 Task: Search one way flight ticket for 4 adults, 1 infant in seat and 1 infant on lap in premium economy from Evansville: Evansville Regional Airport to Indianapolis: Indianapolis International Airport on 8-5-2023. Choice of flights is United. Number of bags: 5 checked bags. Price is upto 20000. Outbound departure time preference is 14:00.
Action: Mouse moved to (329, 301)
Screenshot: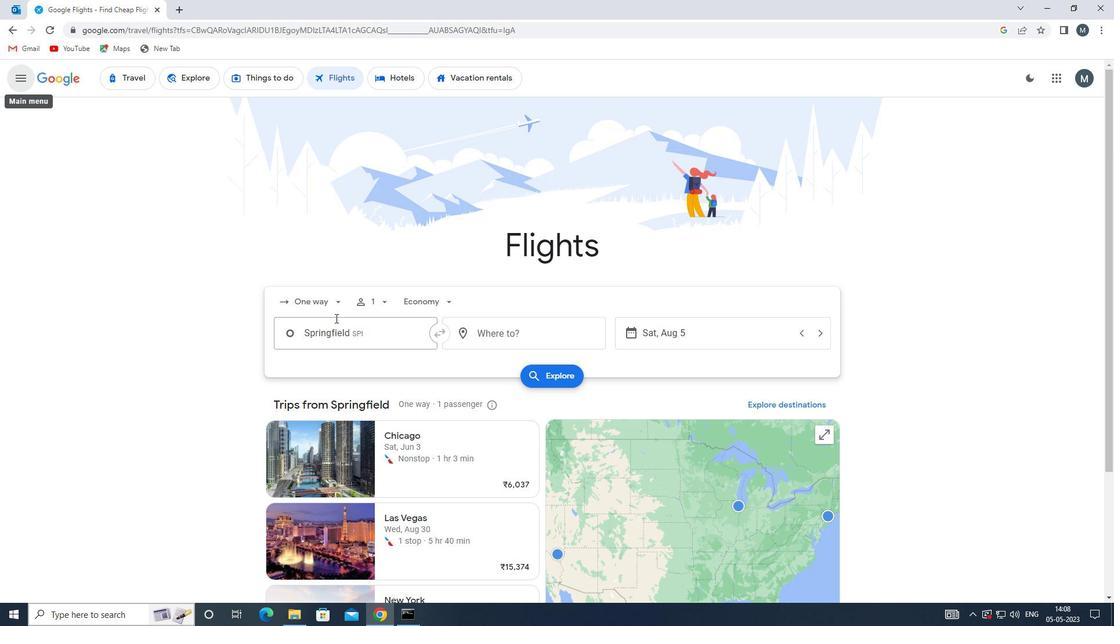 
Action: Mouse pressed left at (329, 301)
Screenshot: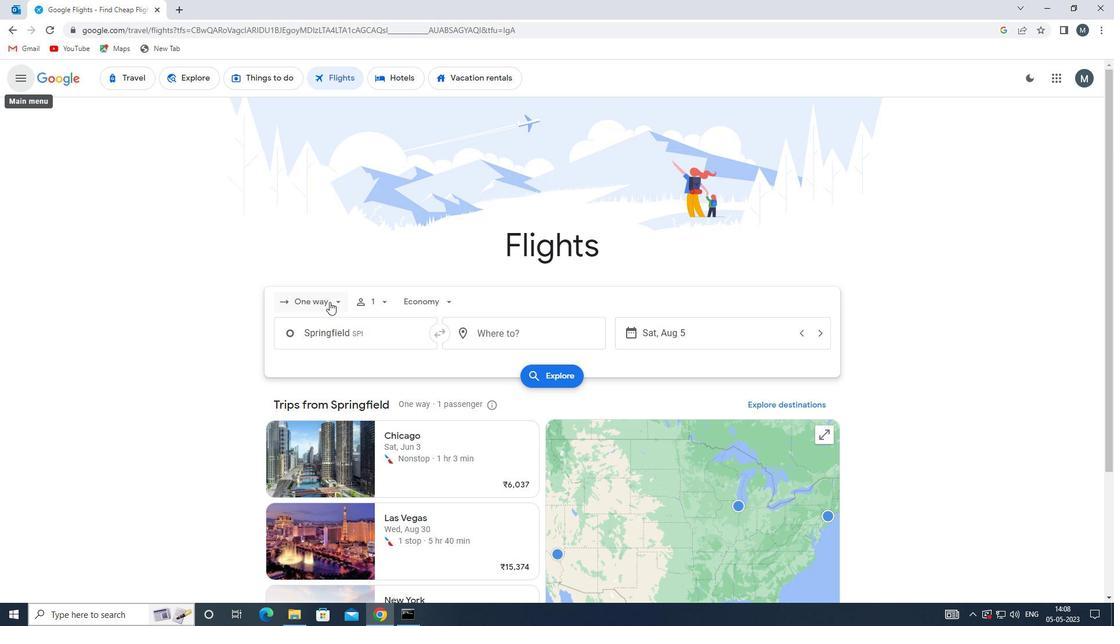 
Action: Mouse moved to (336, 360)
Screenshot: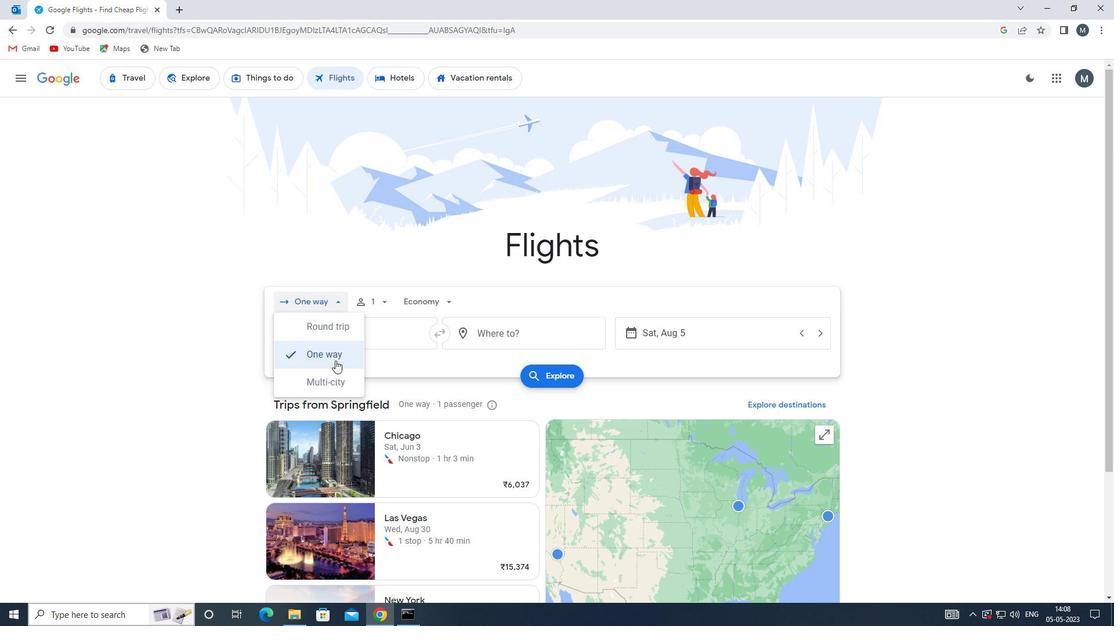 
Action: Mouse pressed left at (336, 360)
Screenshot: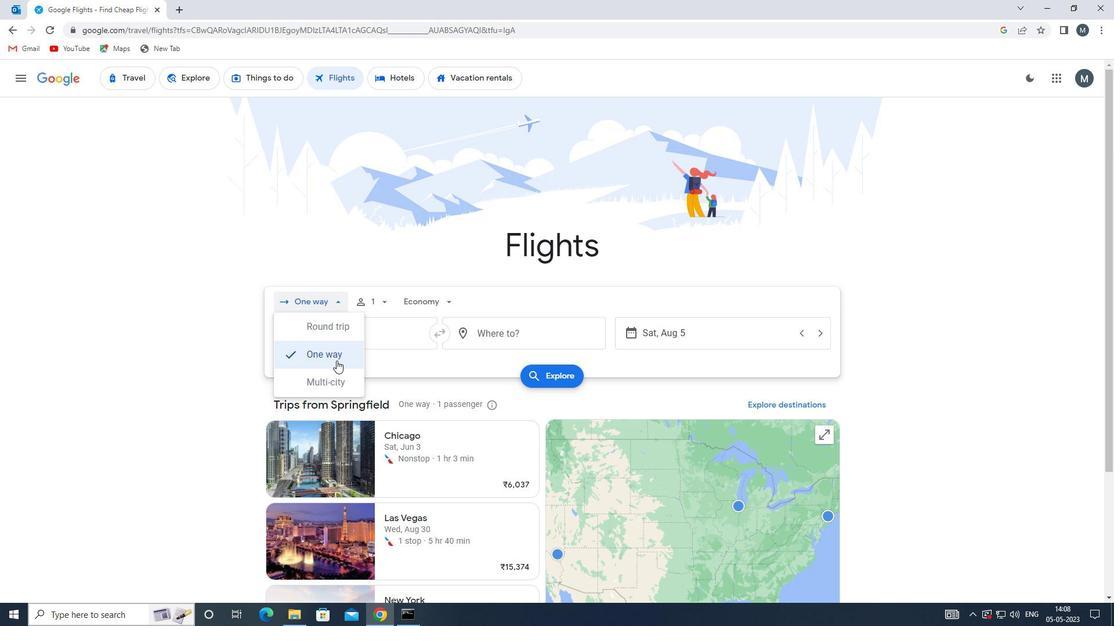 
Action: Mouse moved to (378, 302)
Screenshot: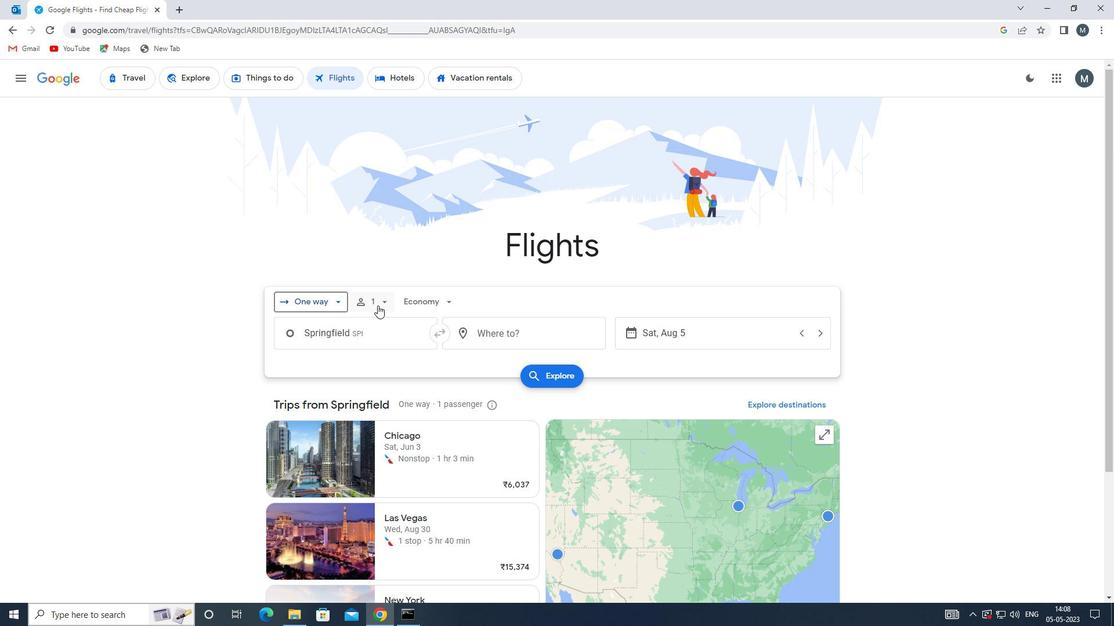 
Action: Mouse pressed left at (378, 302)
Screenshot: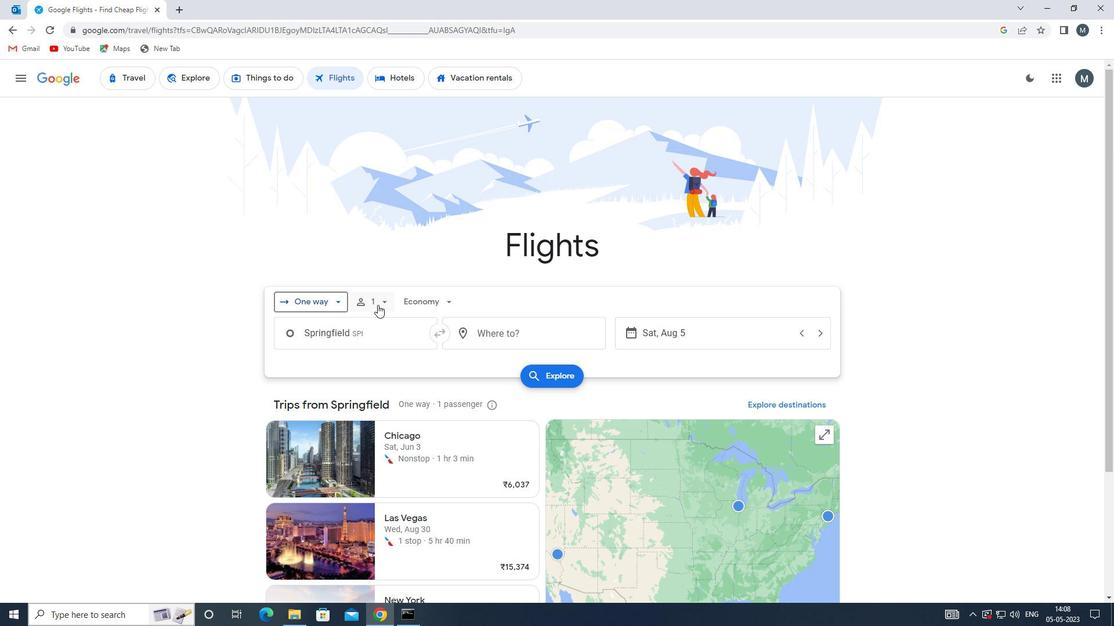 
Action: Mouse moved to (470, 330)
Screenshot: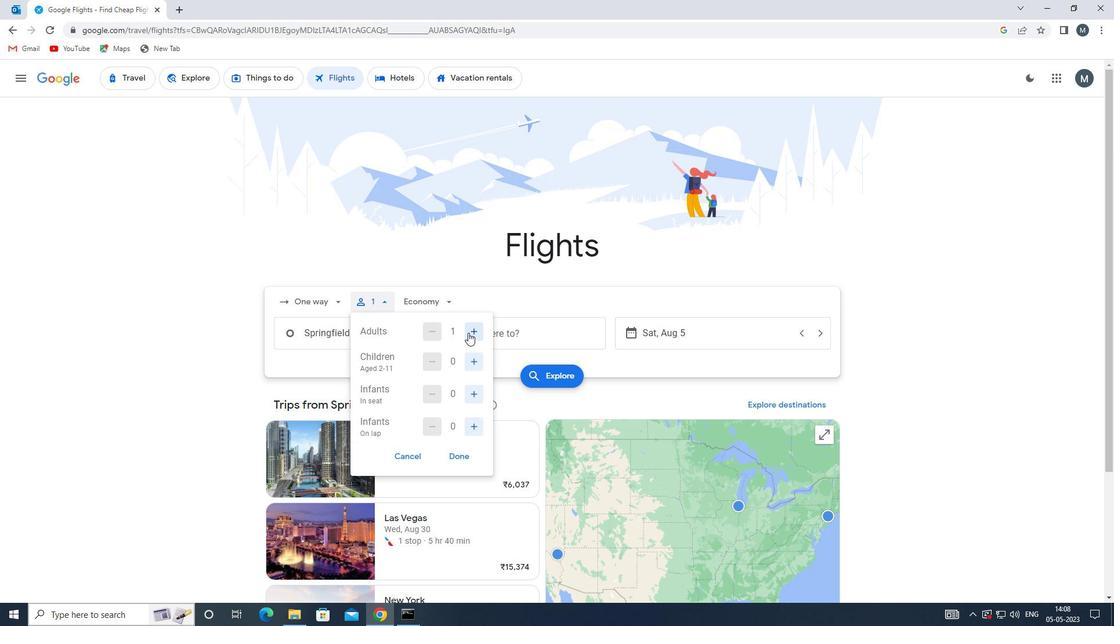 
Action: Mouse pressed left at (470, 330)
Screenshot: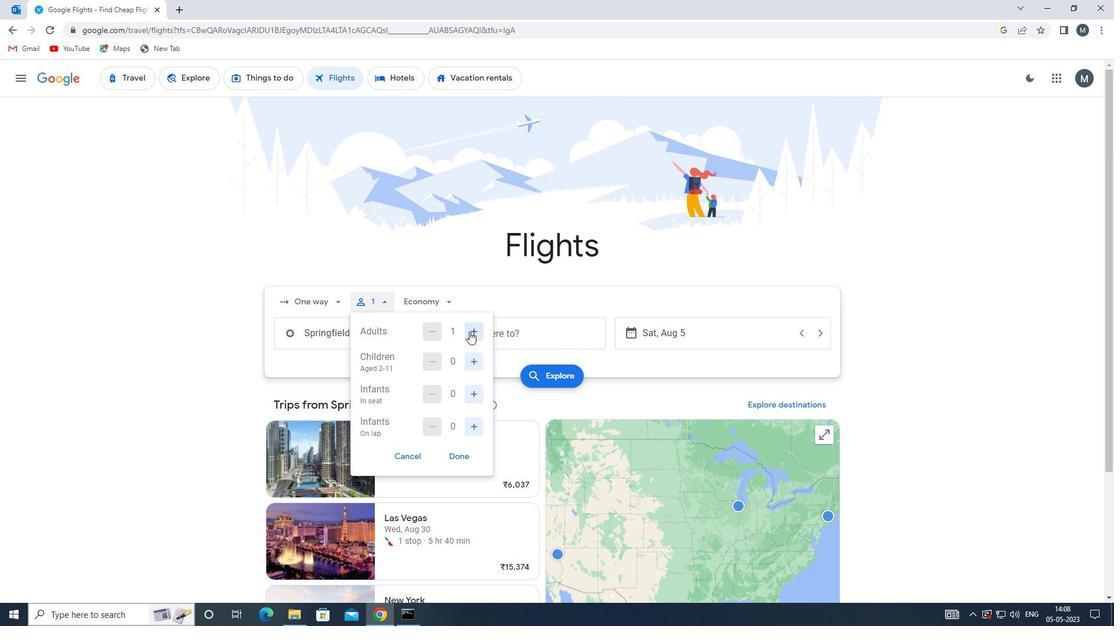 
Action: Mouse pressed left at (470, 330)
Screenshot: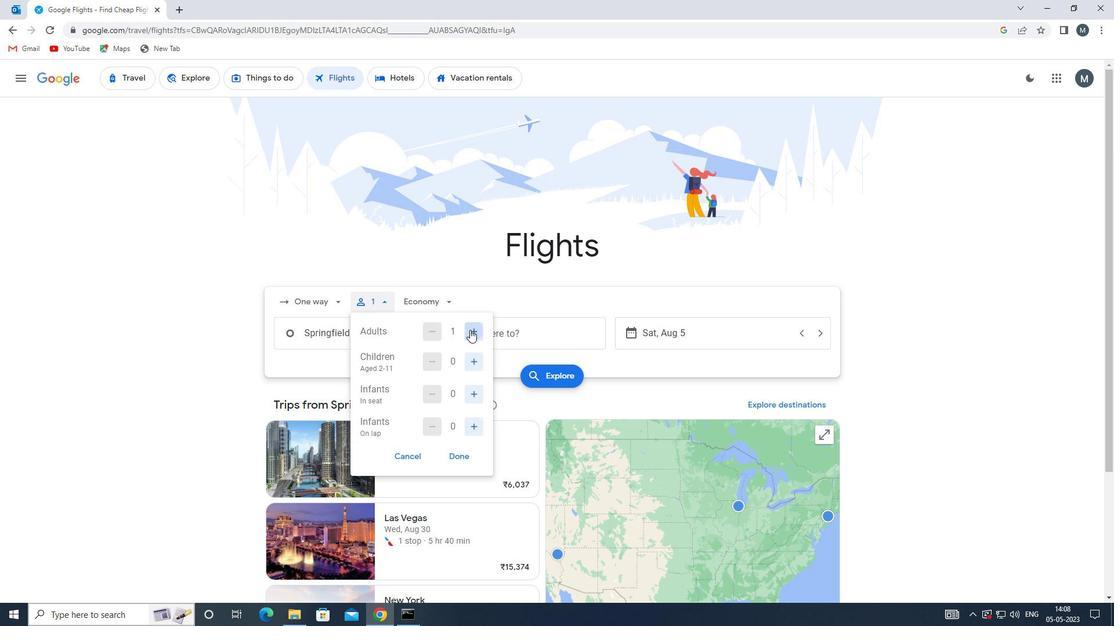 
Action: Mouse pressed left at (470, 330)
Screenshot: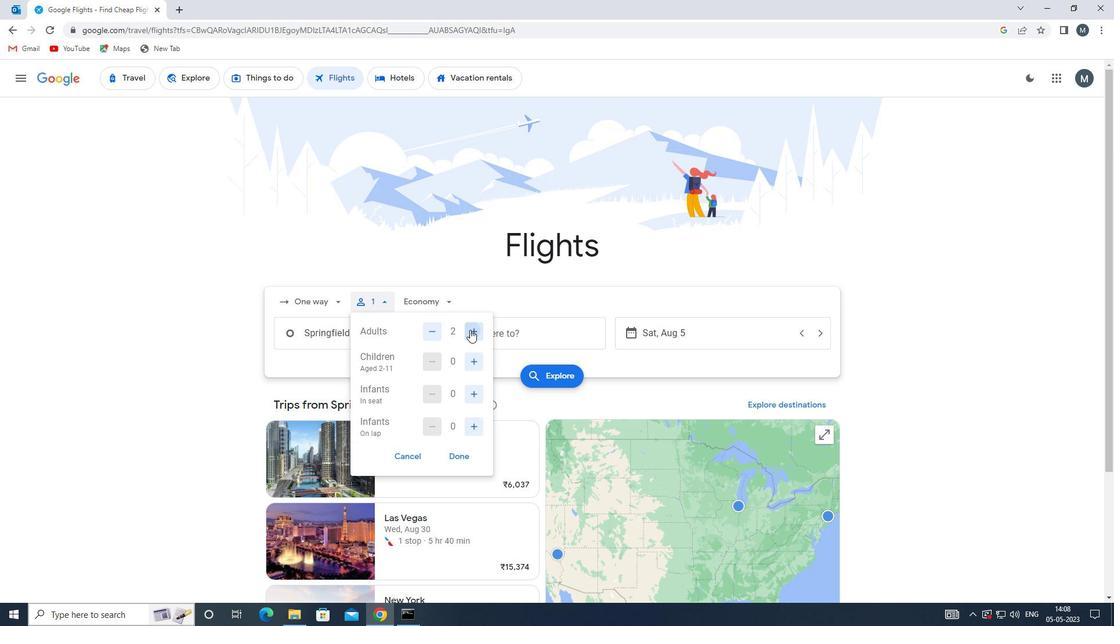 
Action: Mouse moved to (480, 394)
Screenshot: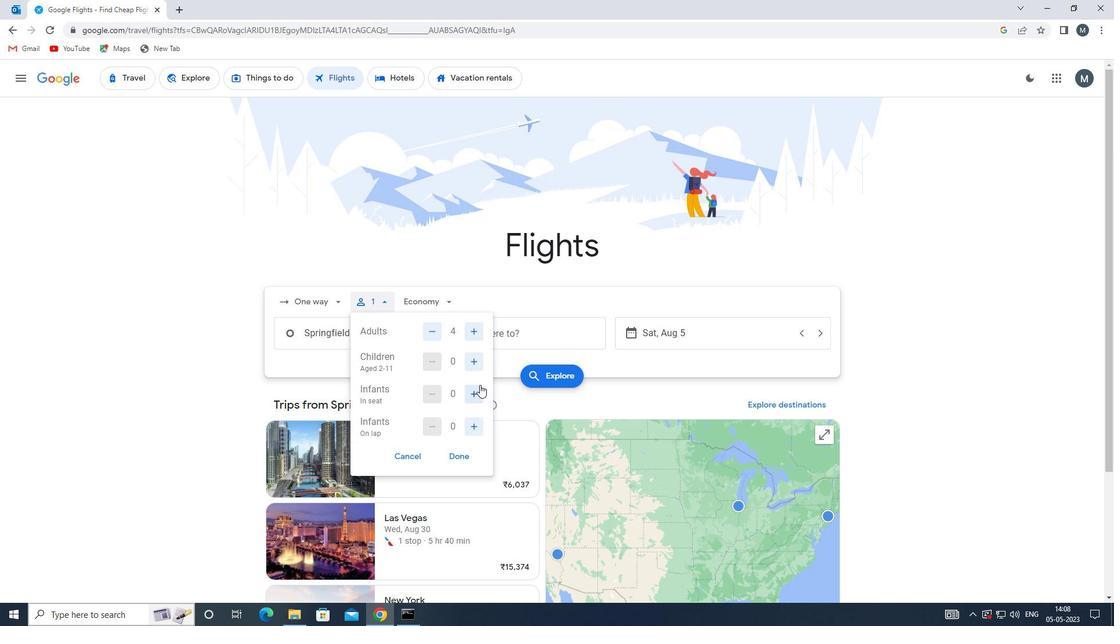 
Action: Mouse pressed left at (480, 394)
Screenshot: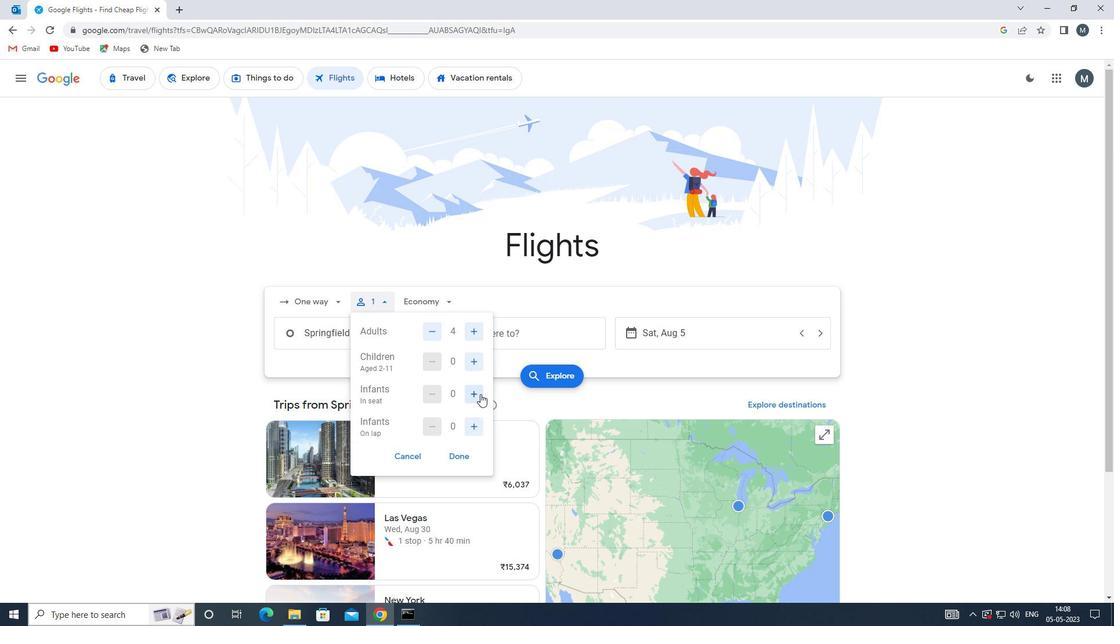 
Action: Mouse moved to (465, 428)
Screenshot: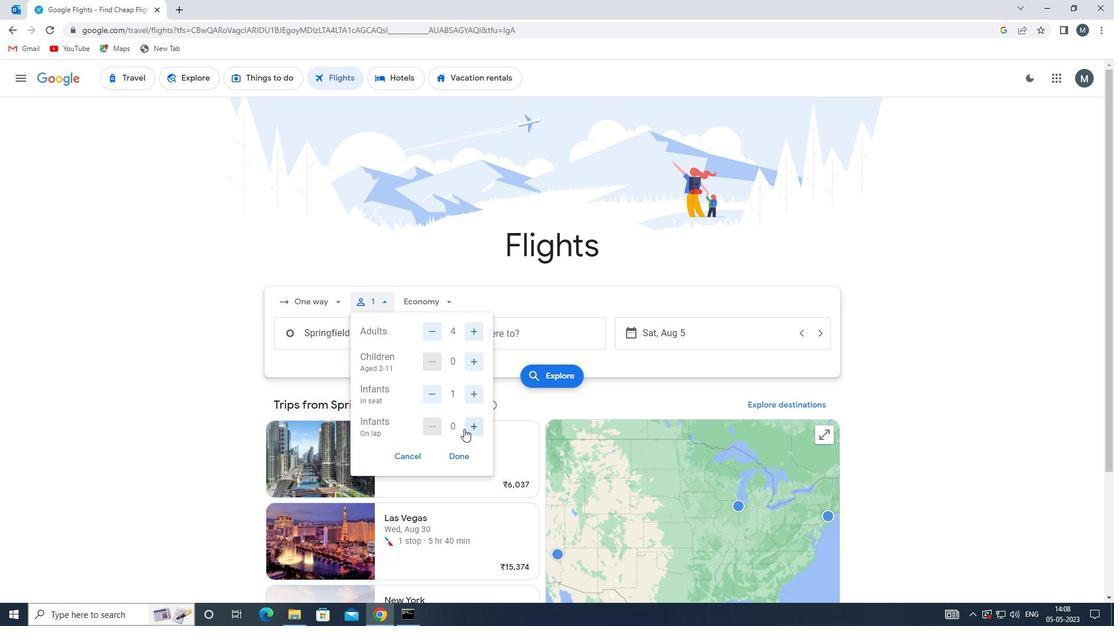 
Action: Mouse pressed left at (465, 428)
Screenshot: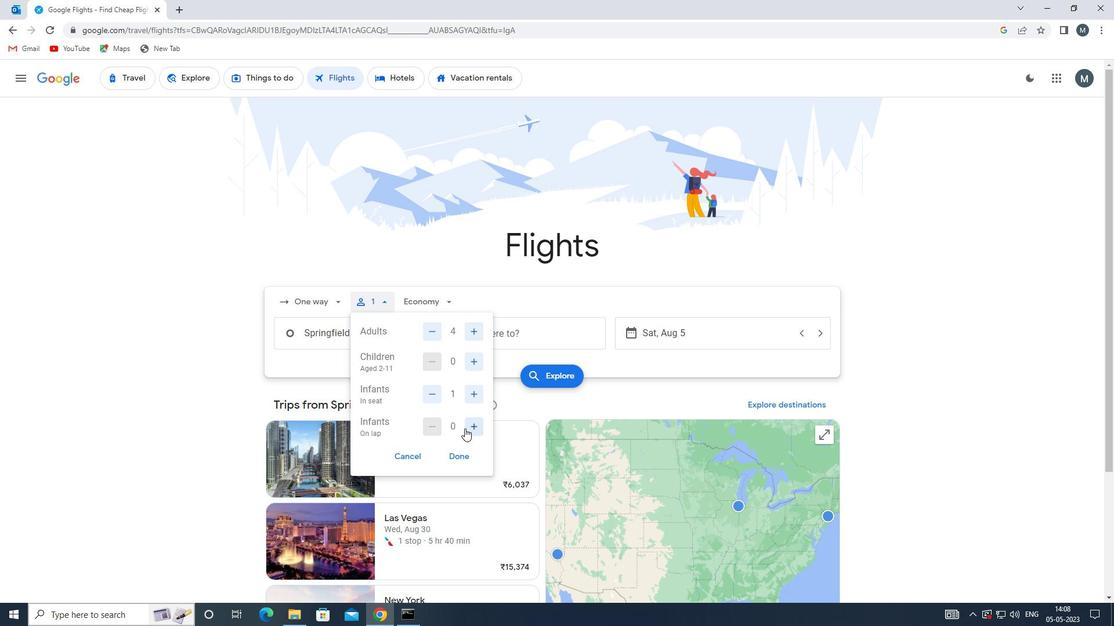 
Action: Mouse moved to (459, 454)
Screenshot: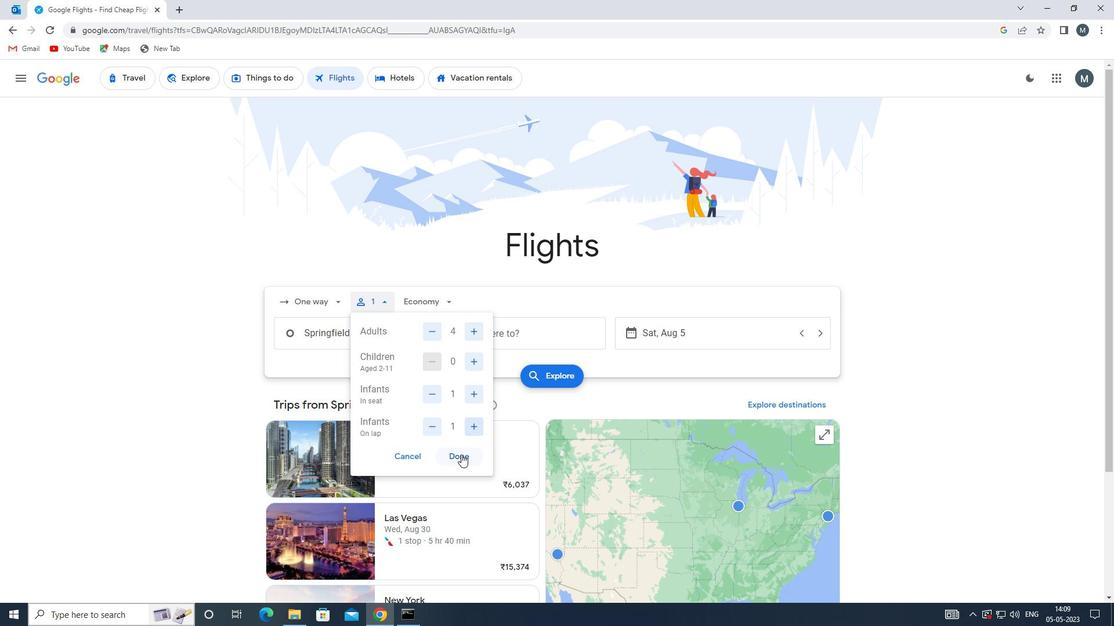 
Action: Mouse pressed left at (459, 454)
Screenshot: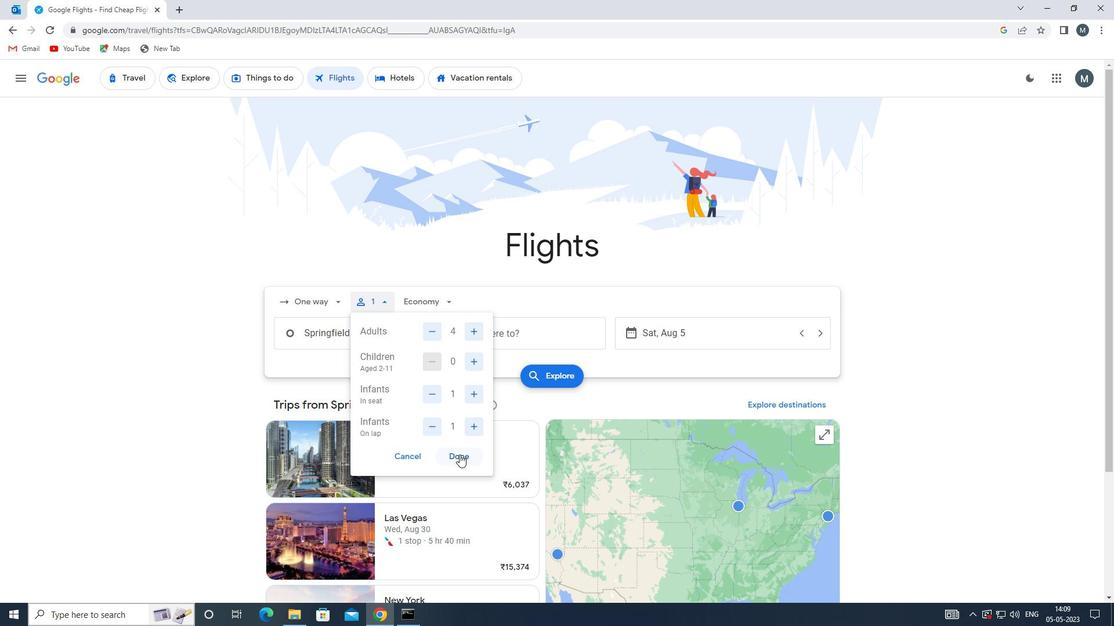 
Action: Mouse moved to (422, 300)
Screenshot: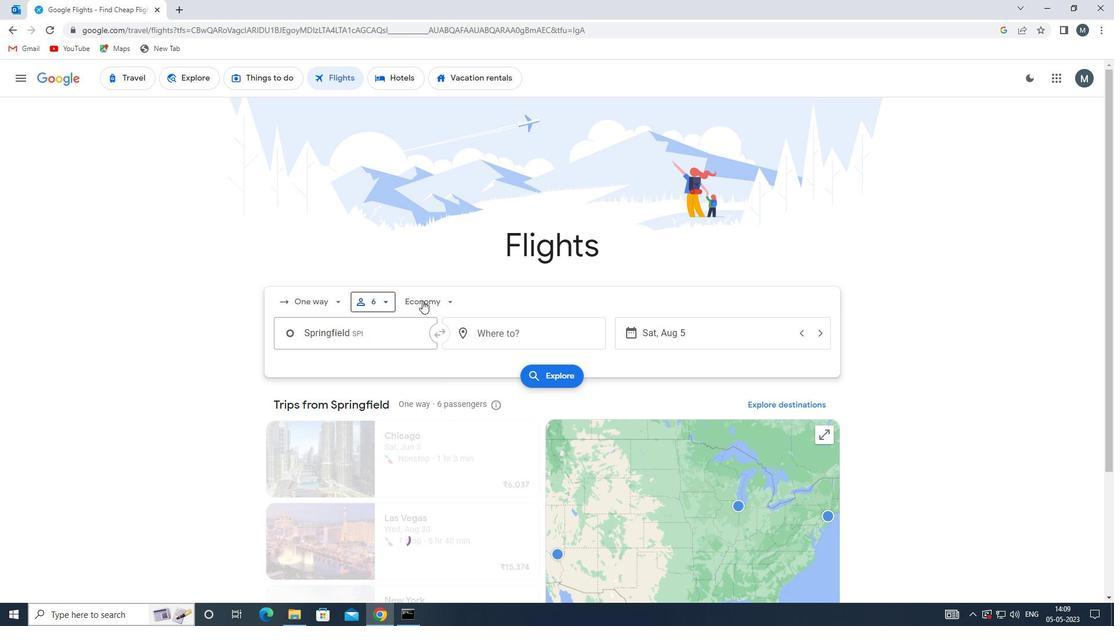 
Action: Mouse pressed left at (422, 300)
Screenshot: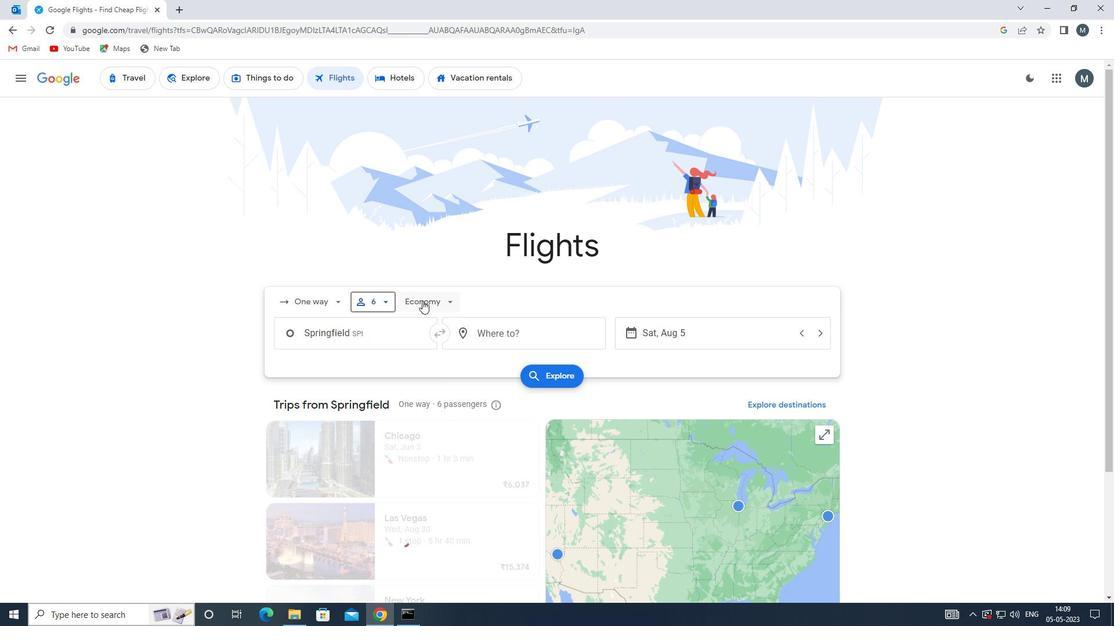 
Action: Mouse moved to (448, 358)
Screenshot: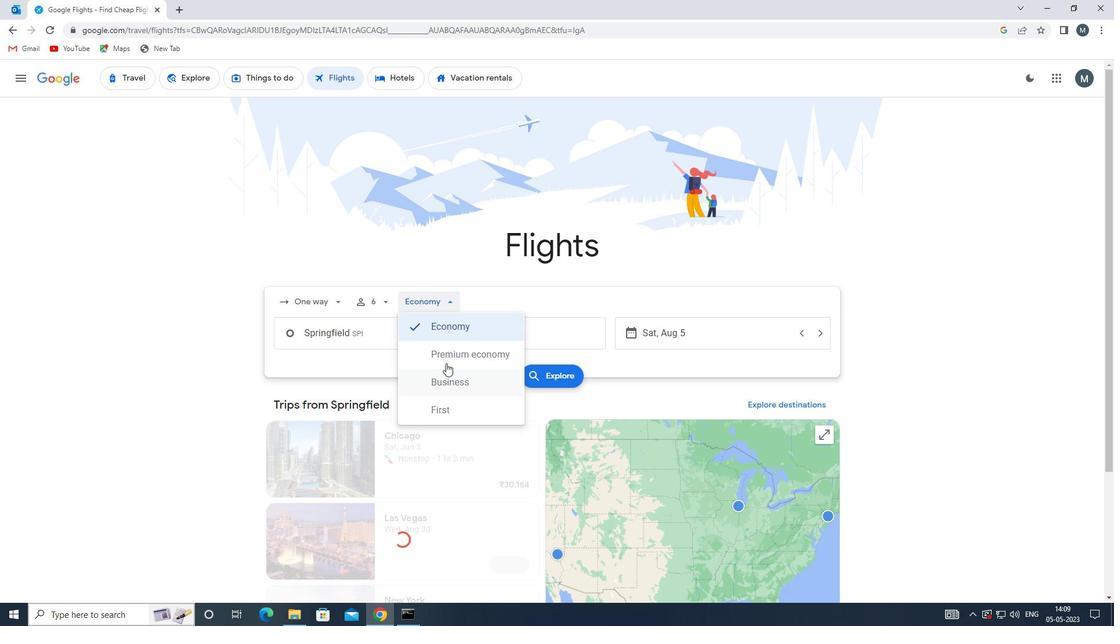 
Action: Mouse pressed left at (448, 358)
Screenshot: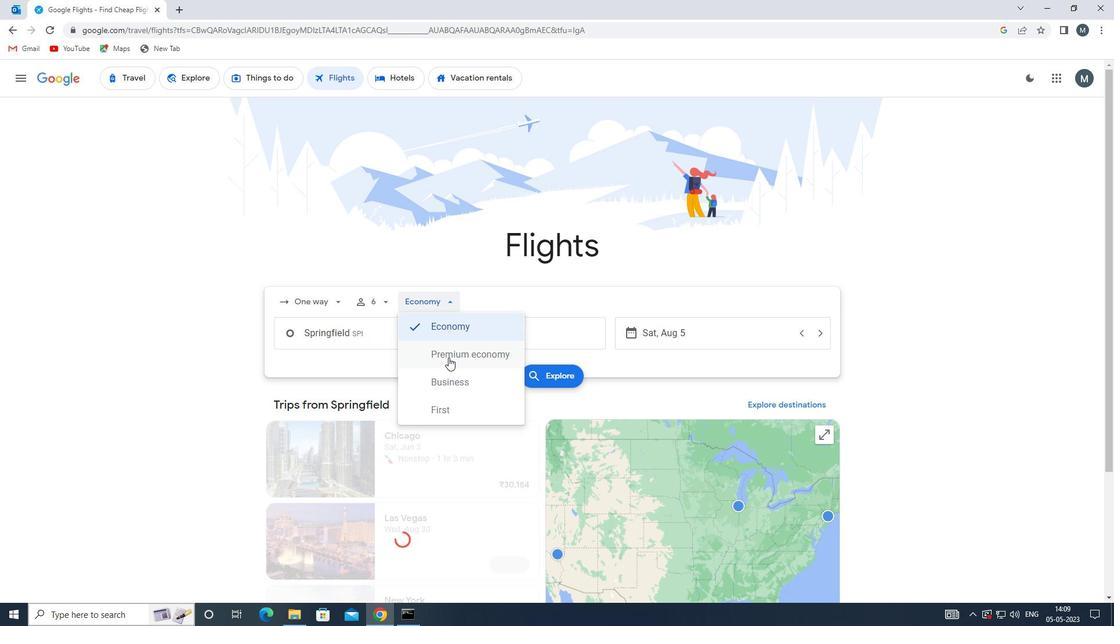 
Action: Mouse moved to (375, 339)
Screenshot: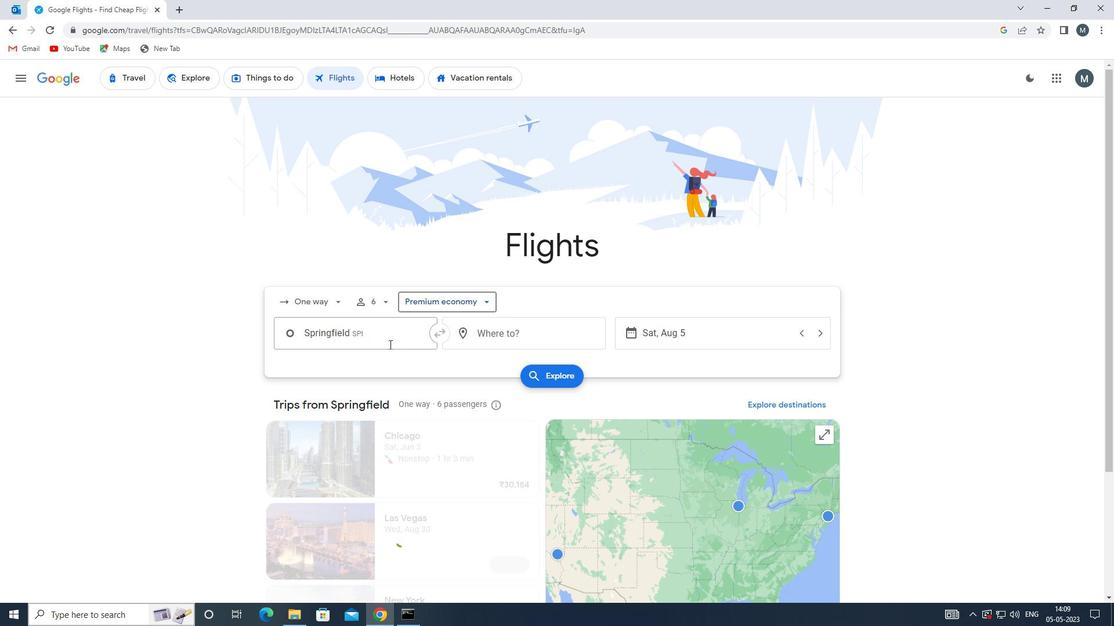 
Action: Mouse pressed left at (375, 339)
Screenshot: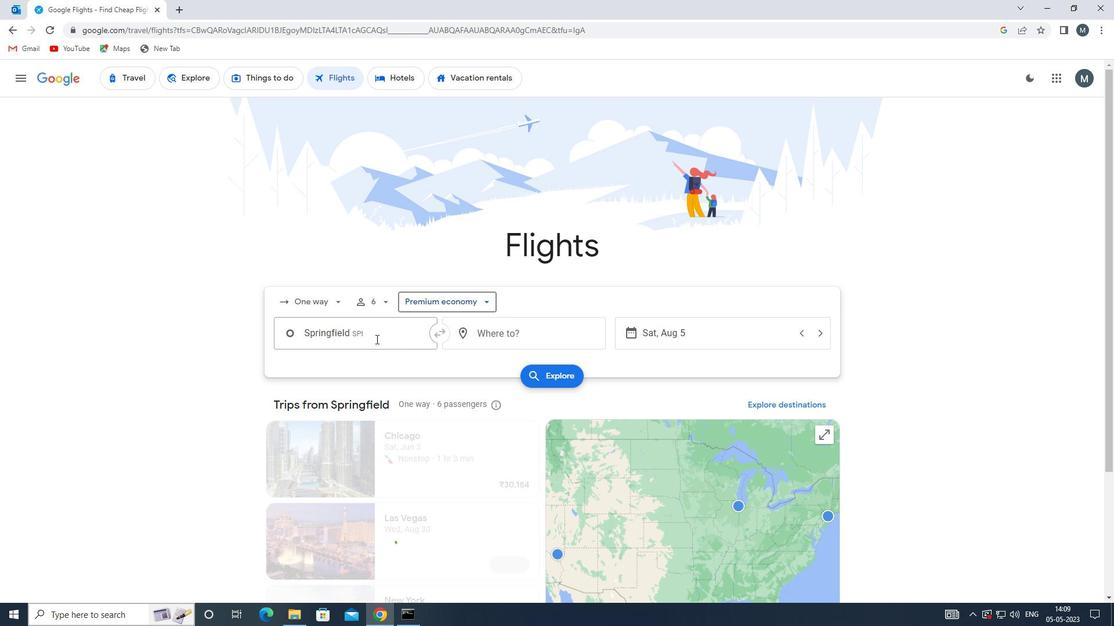 
Action: Key pressed evansvill
Screenshot: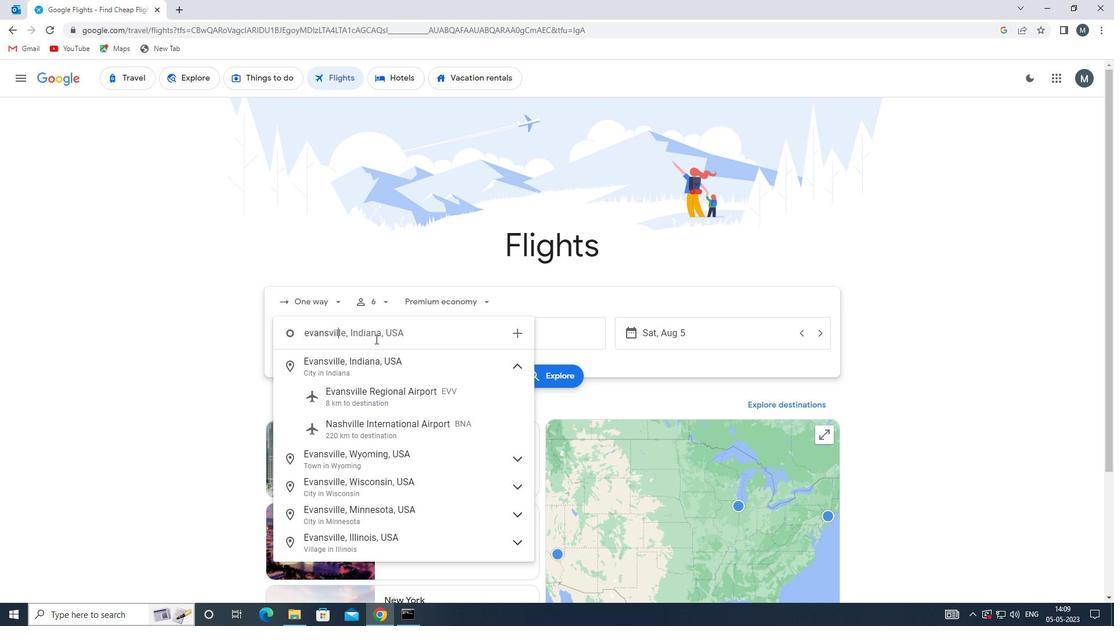 
Action: Mouse moved to (377, 398)
Screenshot: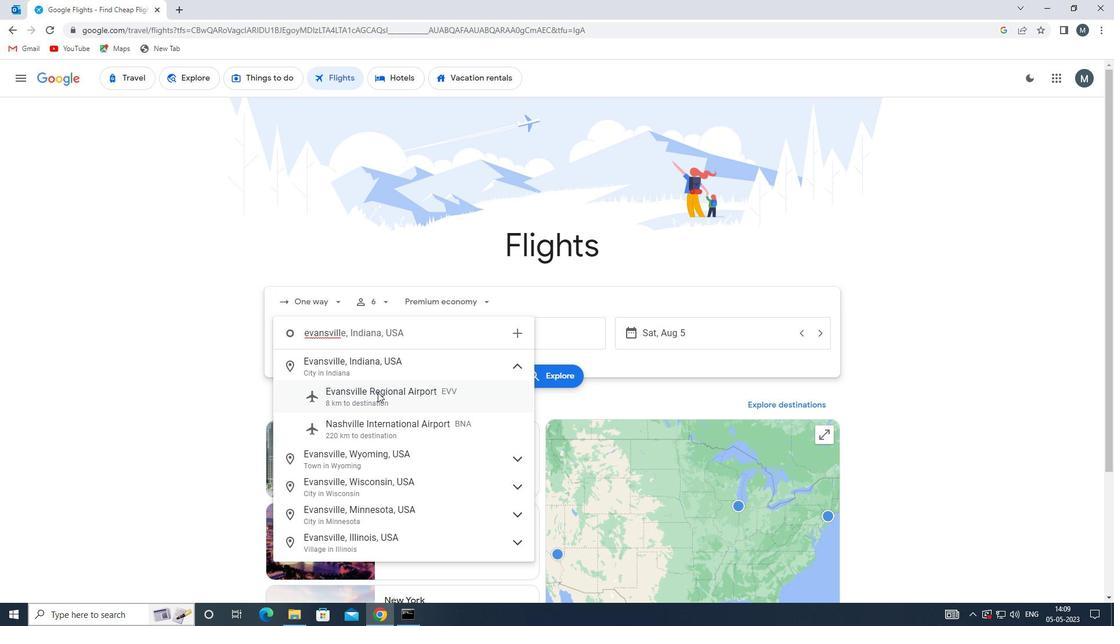 
Action: Mouse pressed left at (377, 398)
Screenshot: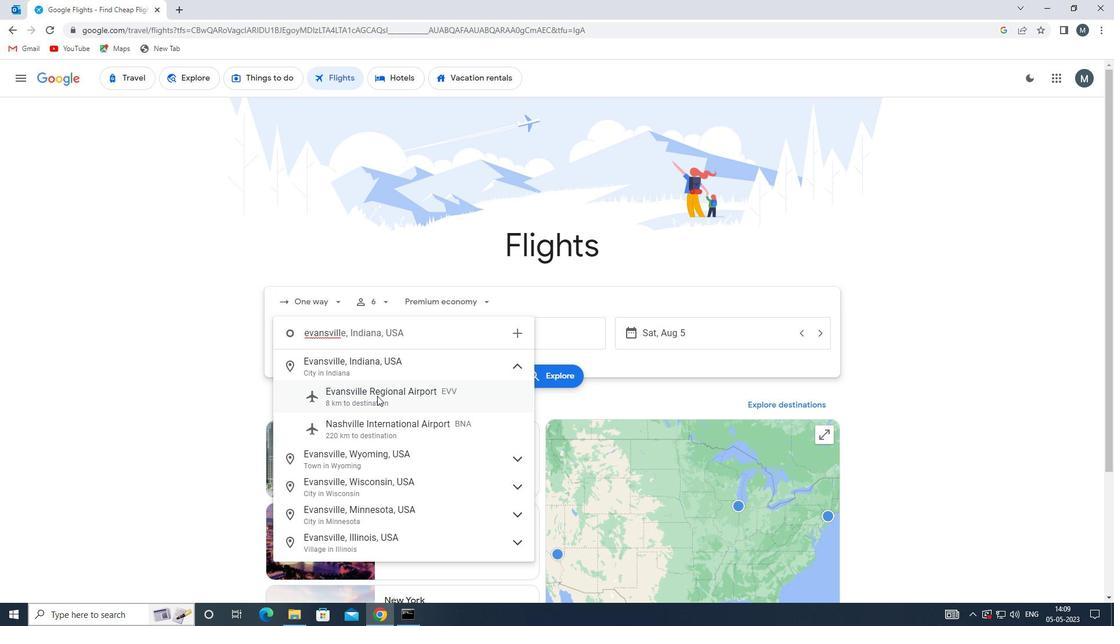 
Action: Mouse moved to (496, 325)
Screenshot: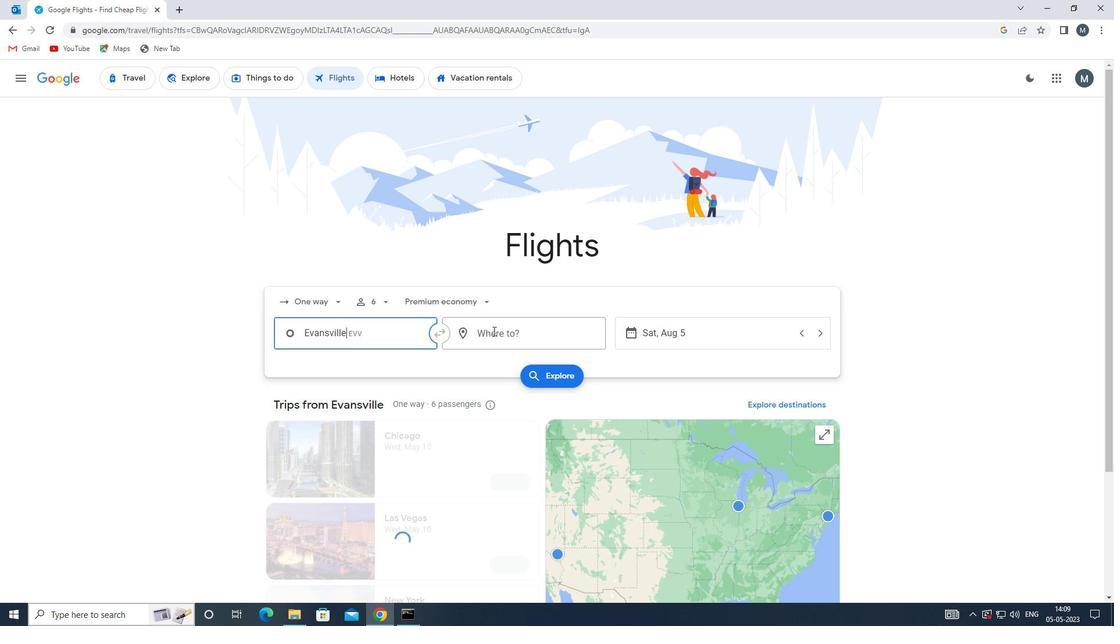 
Action: Mouse pressed left at (496, 325)
Screenshot: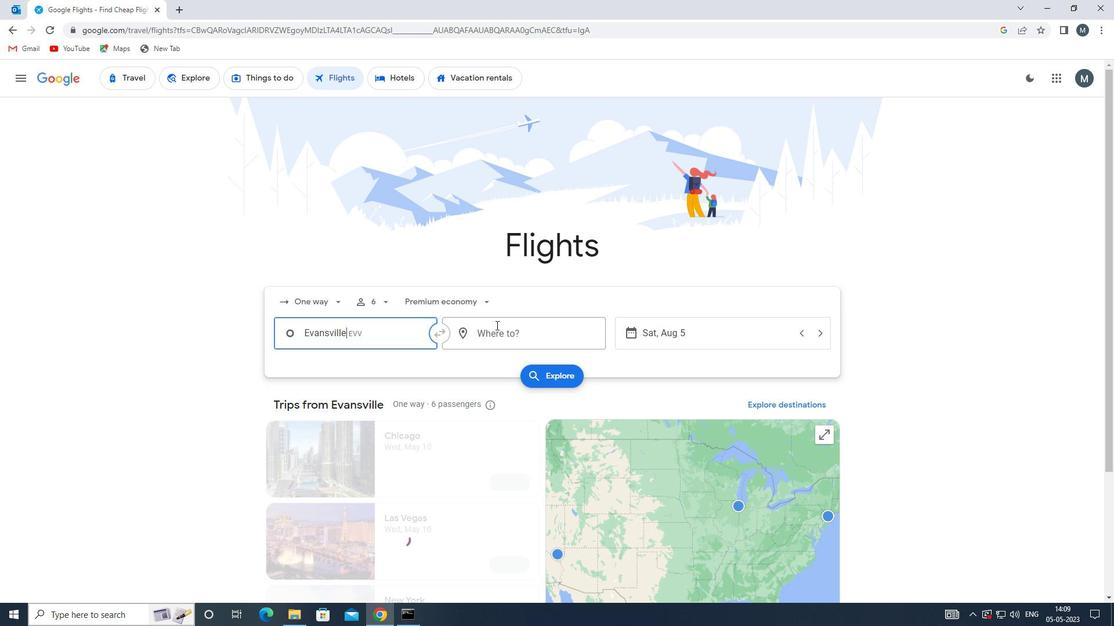 
Action: Mouse moved to (496, 323)
Screenshot: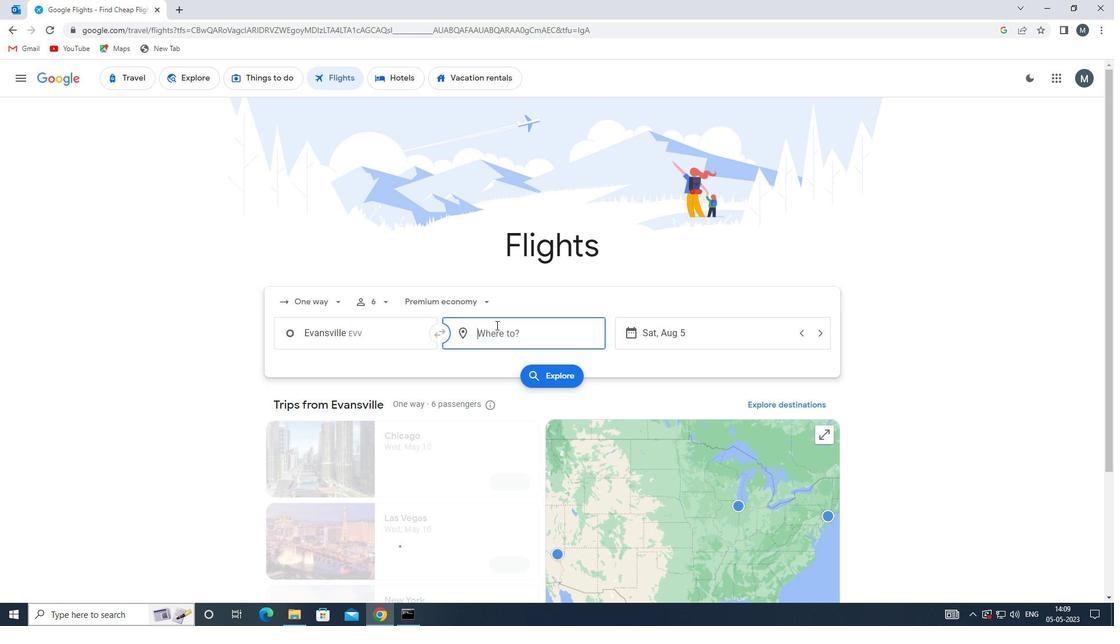 
Action: Key pressed ind
Screenshot: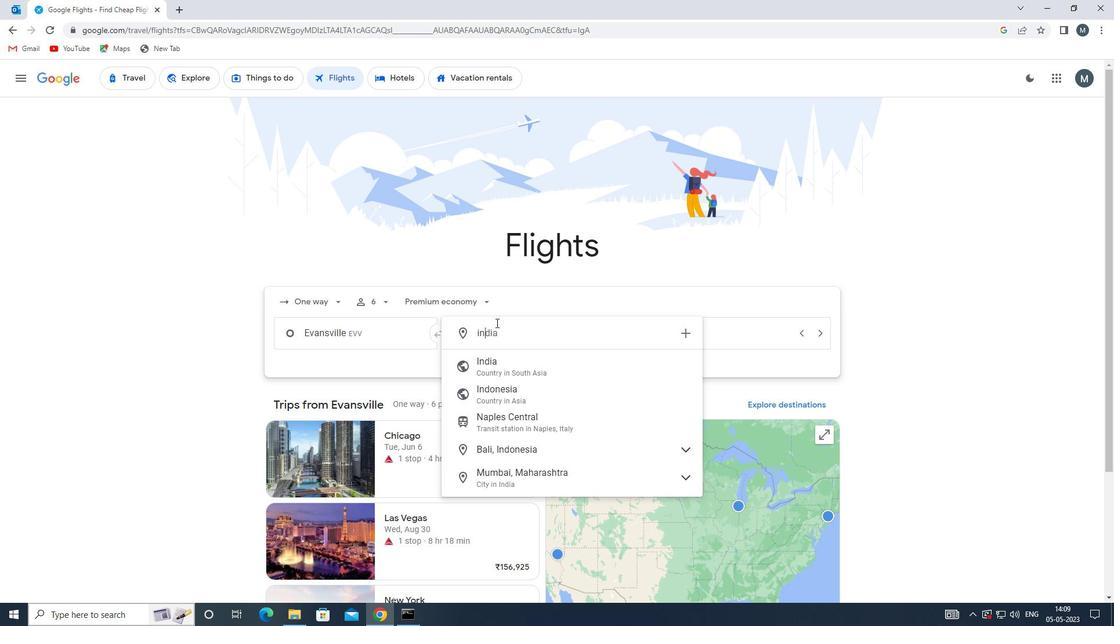 
Action: Mouse moved to (515, 365)
Screenshot: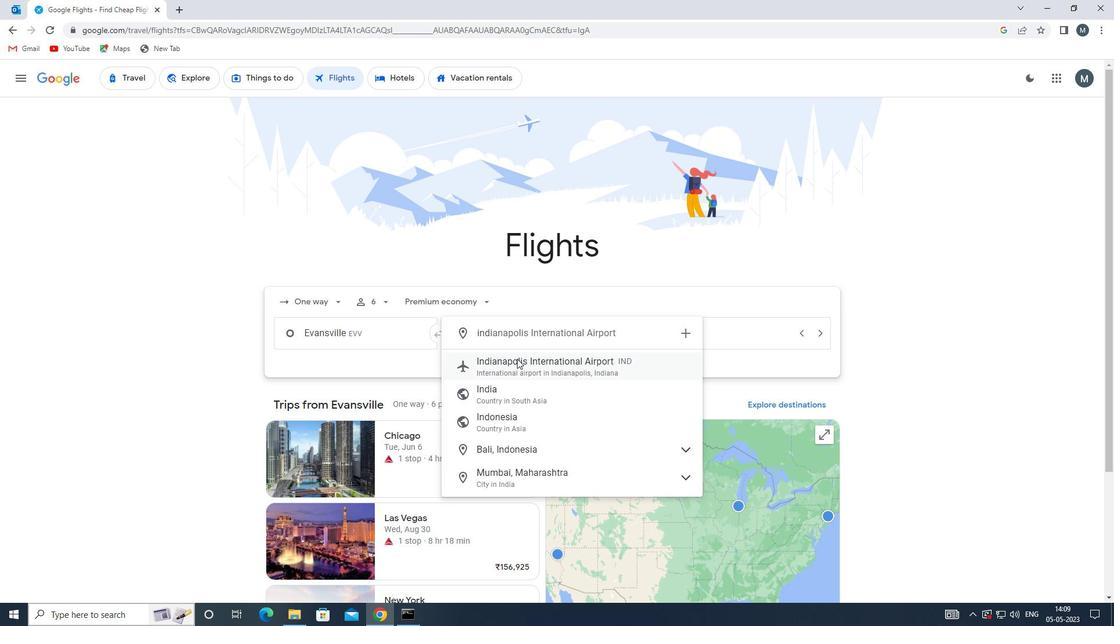 
Action: Mouse pressed left at (515, 365)
Screenshot: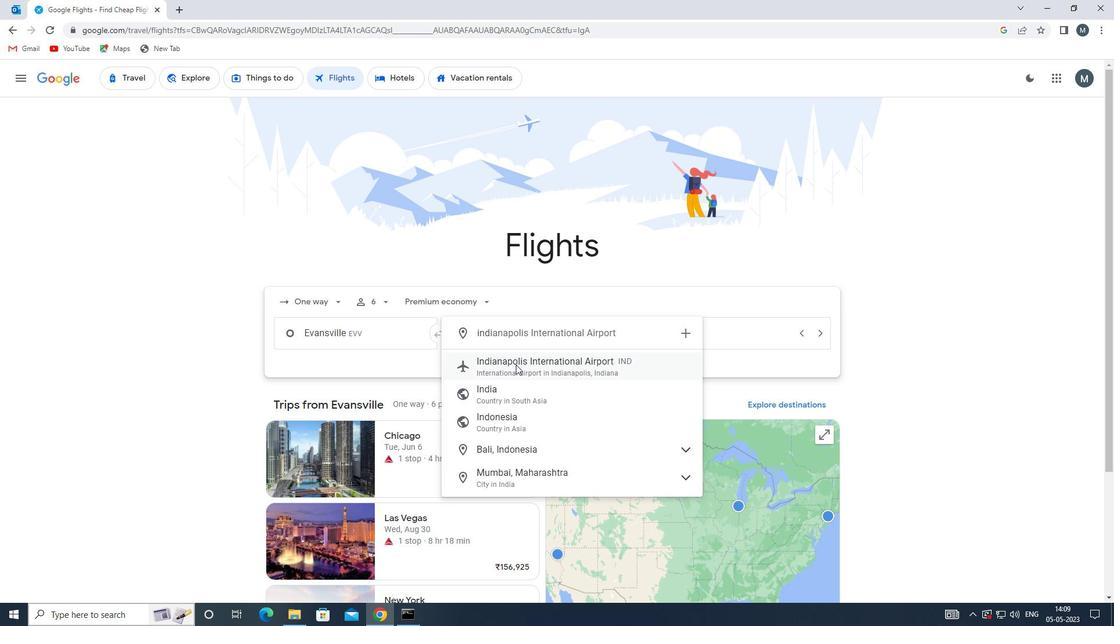 
Action: Mouse moved to (655, 329)
Screenshot: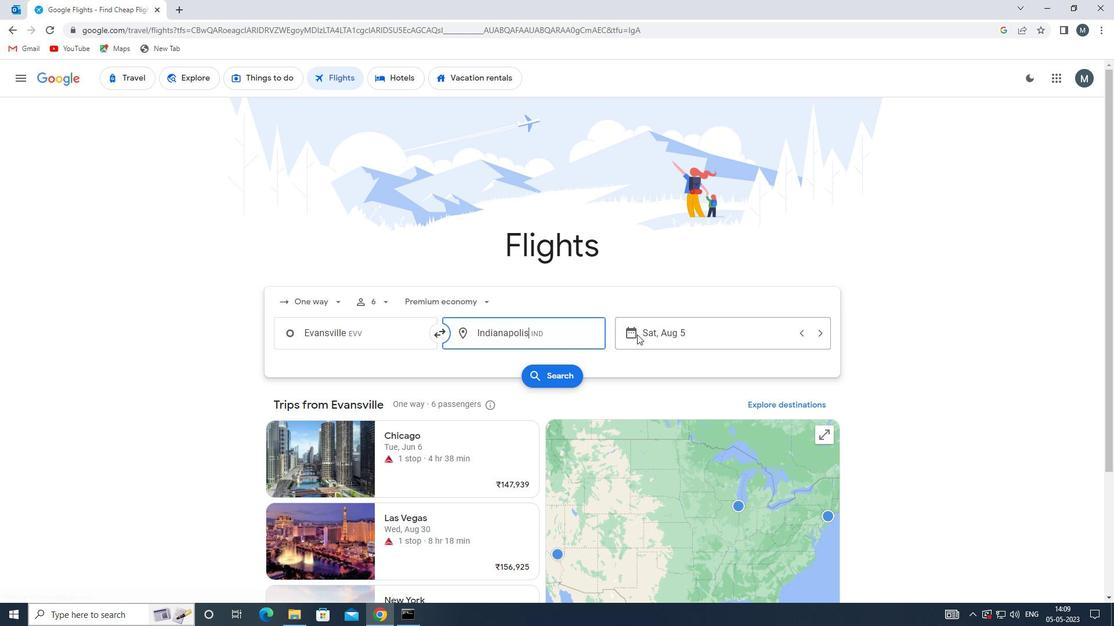 
Action: Mouse pressed left at (655, 329)
Screenshot: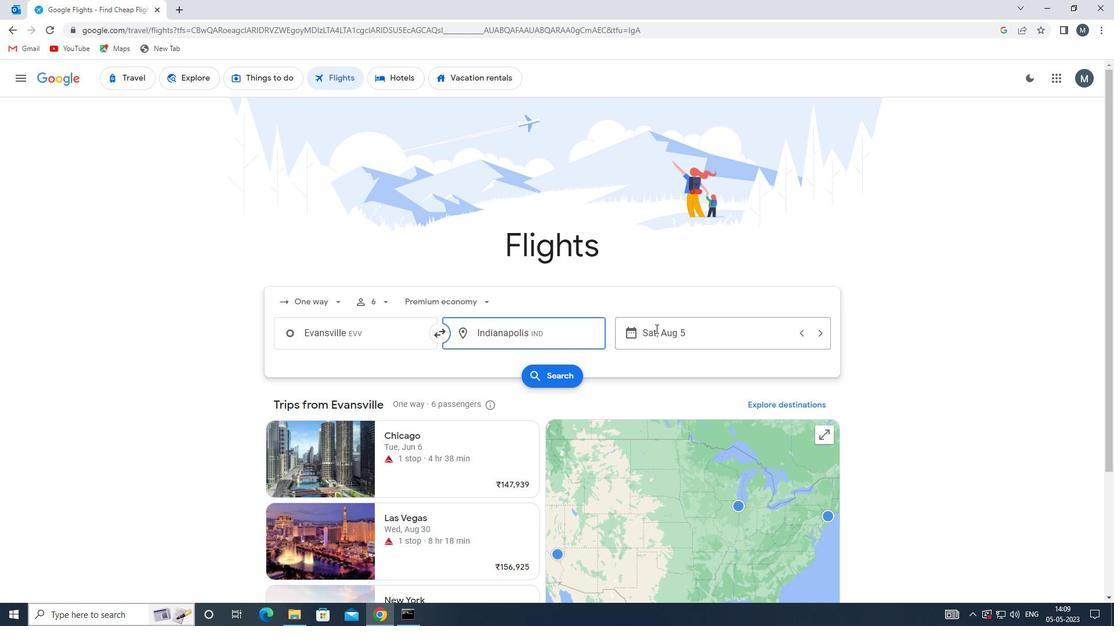 
Action: Mouse moved to (590, 395)
Screenshot: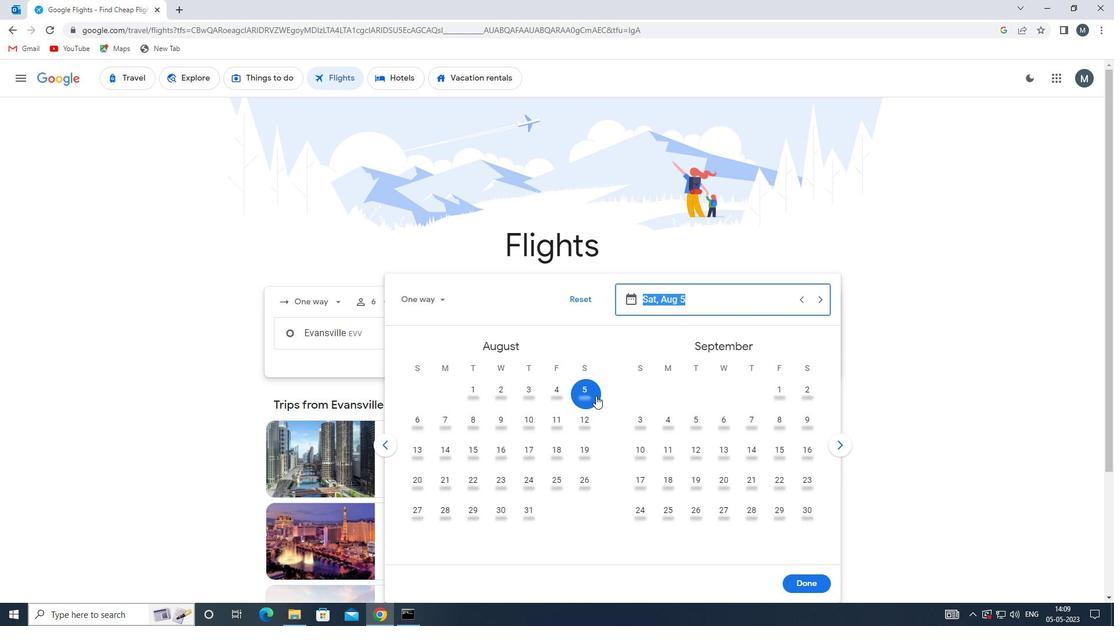 
Action: Mouse pressed left at (590, 395)
Screenshot: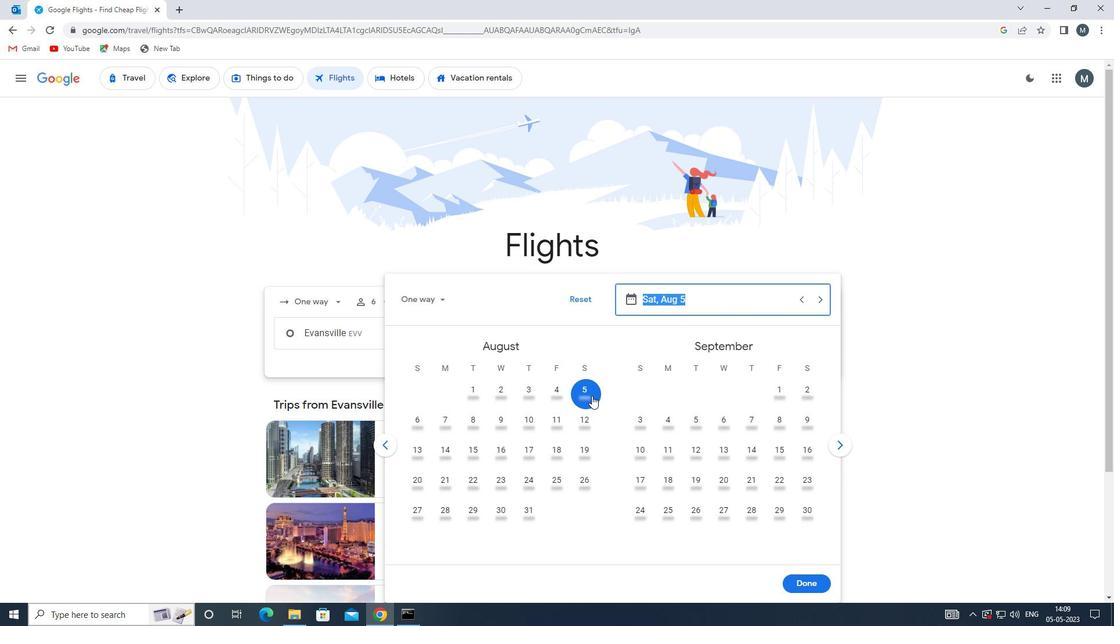 
Action: Mouse moved to (817, 581)
Screenshot: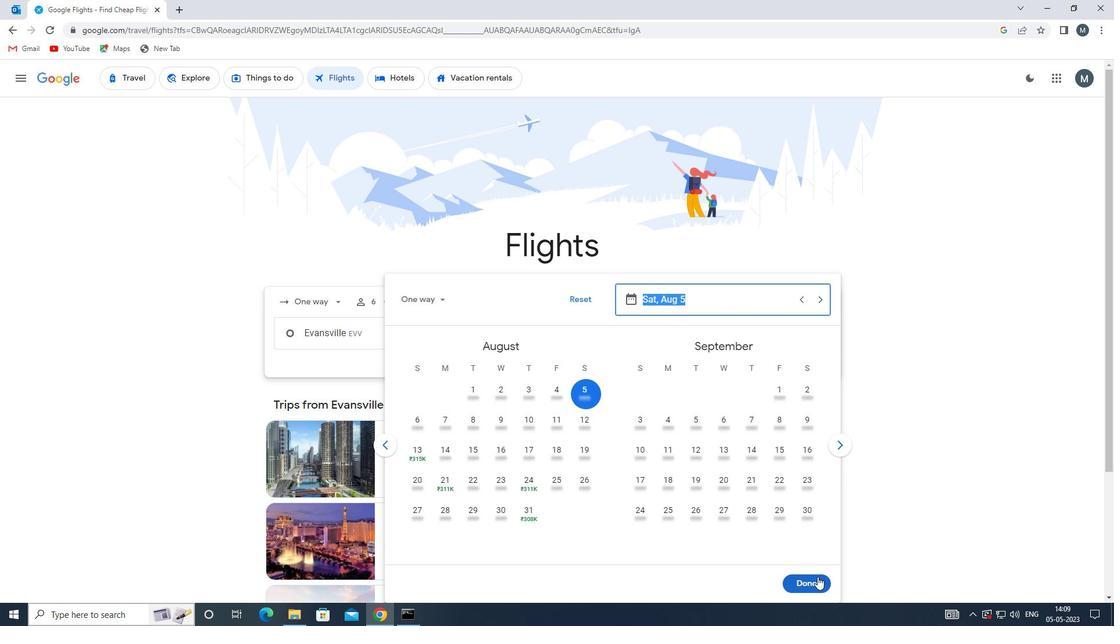 
Action: Mouse pressed left at (817, 581)
Screenshot: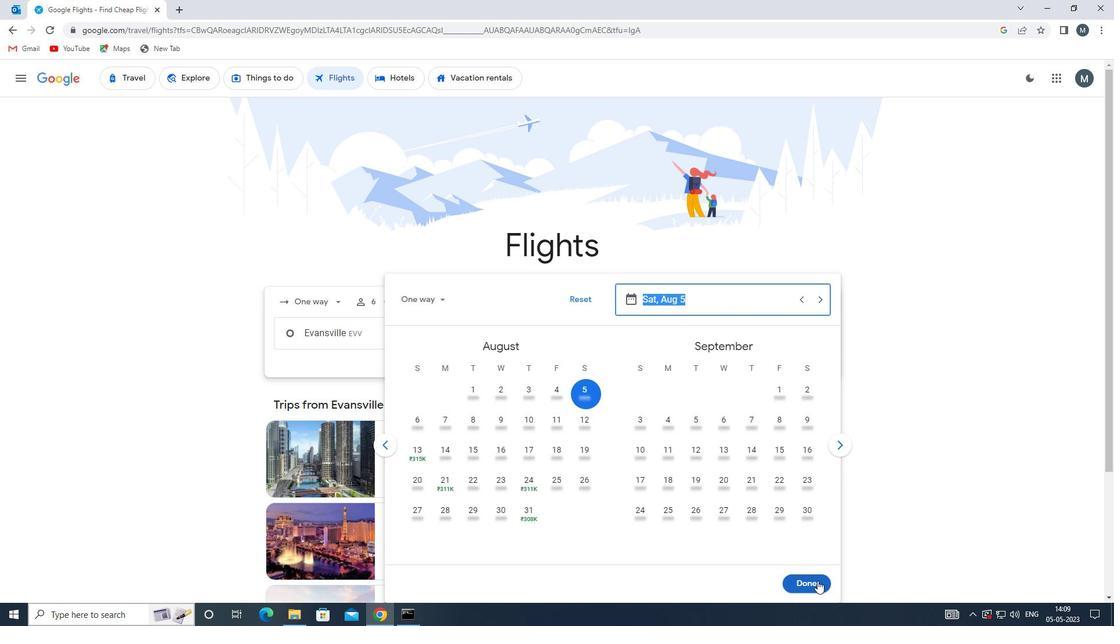 
Action: Mouse moved to (550, 368)
Screenshot: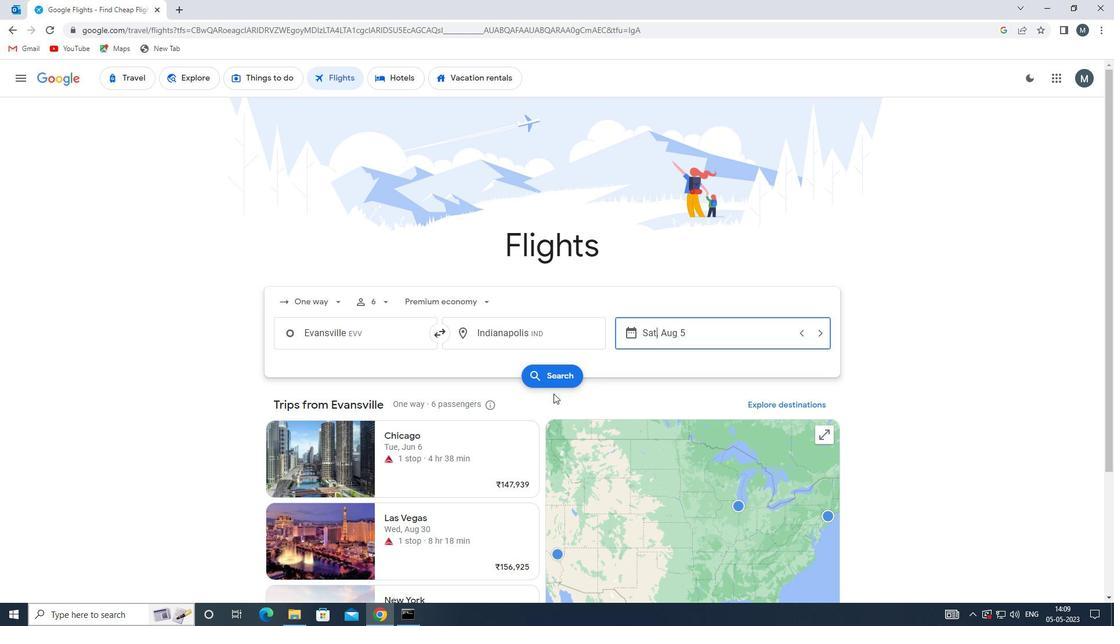 
Action: Mouse pressed left at (550, 368)
Screenshot: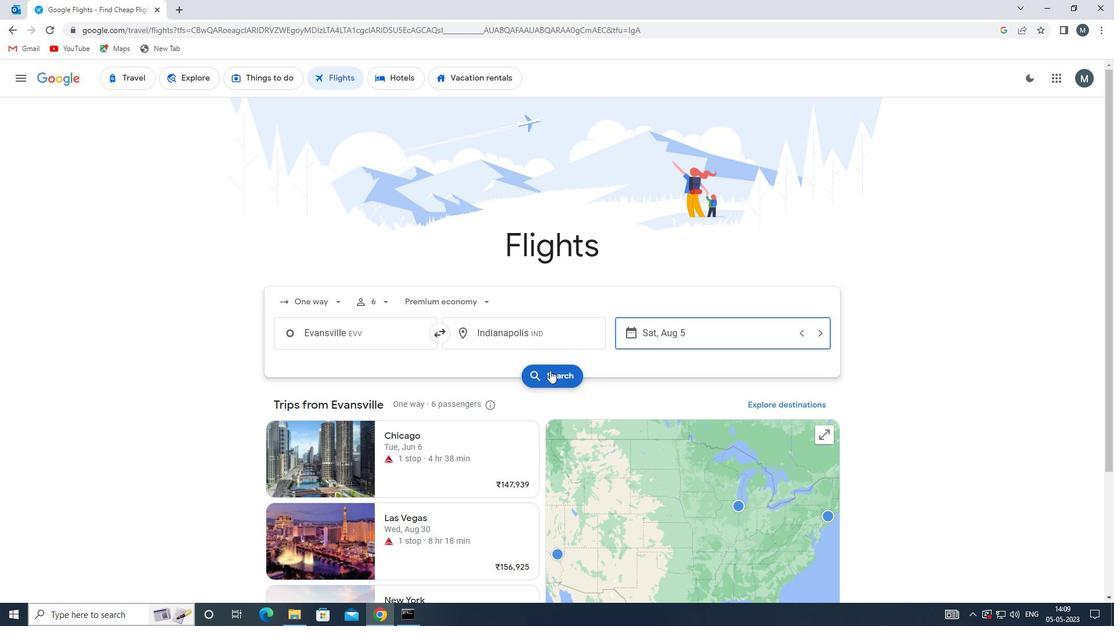 
Action: Mouse moved to (263, 183)
Screenshot: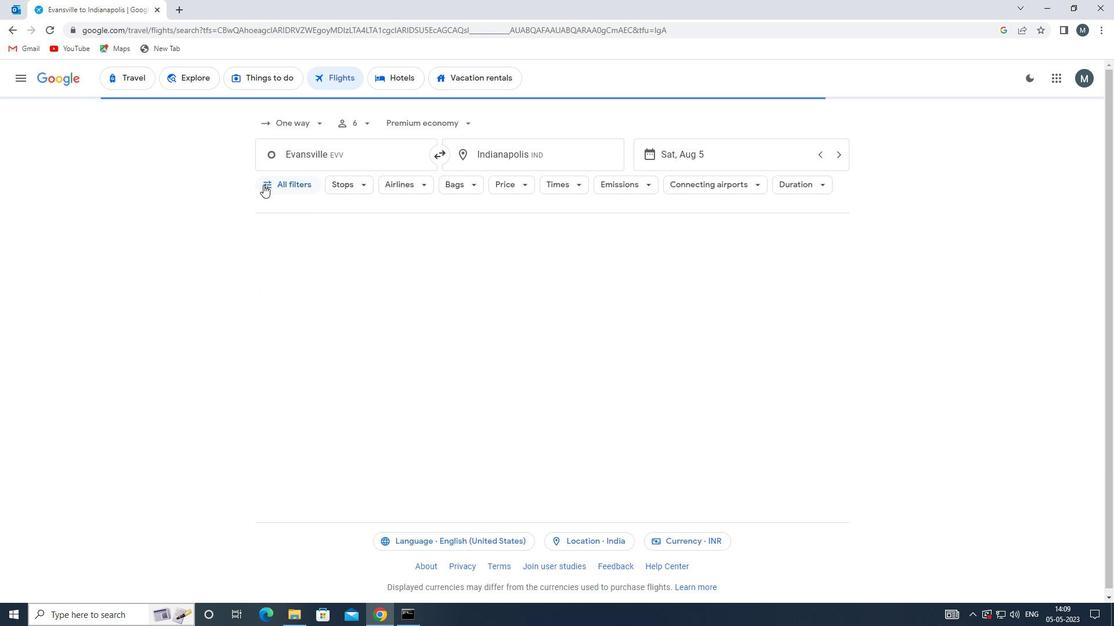 
Action: Mouse pressed left at (263, 183)
Screenshot: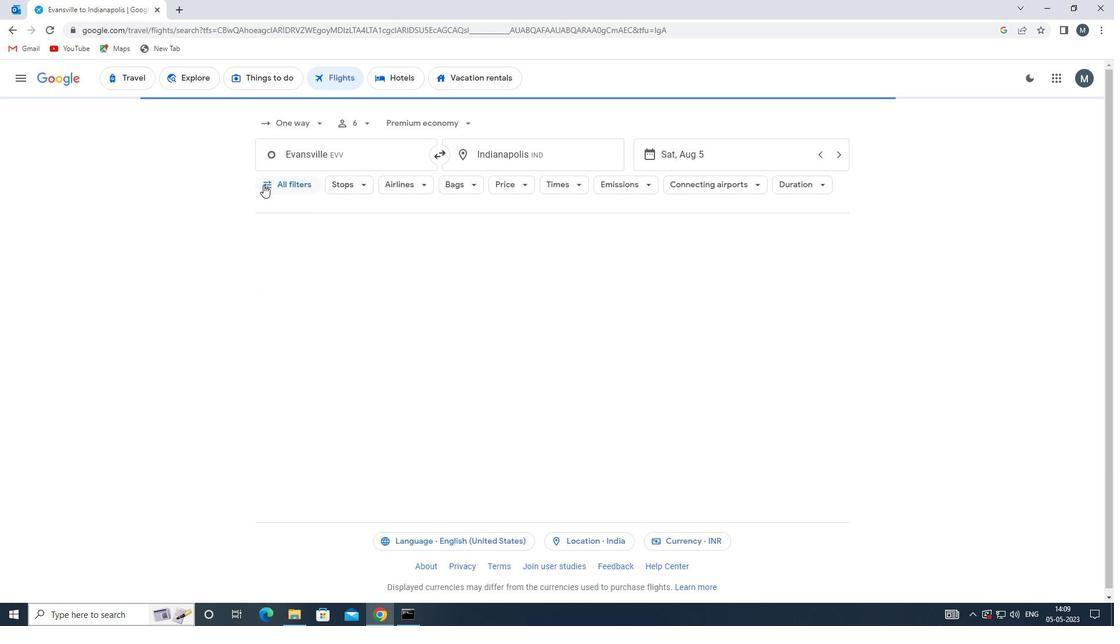 
Action: Mouse moved to (302, 279)
Screenshot: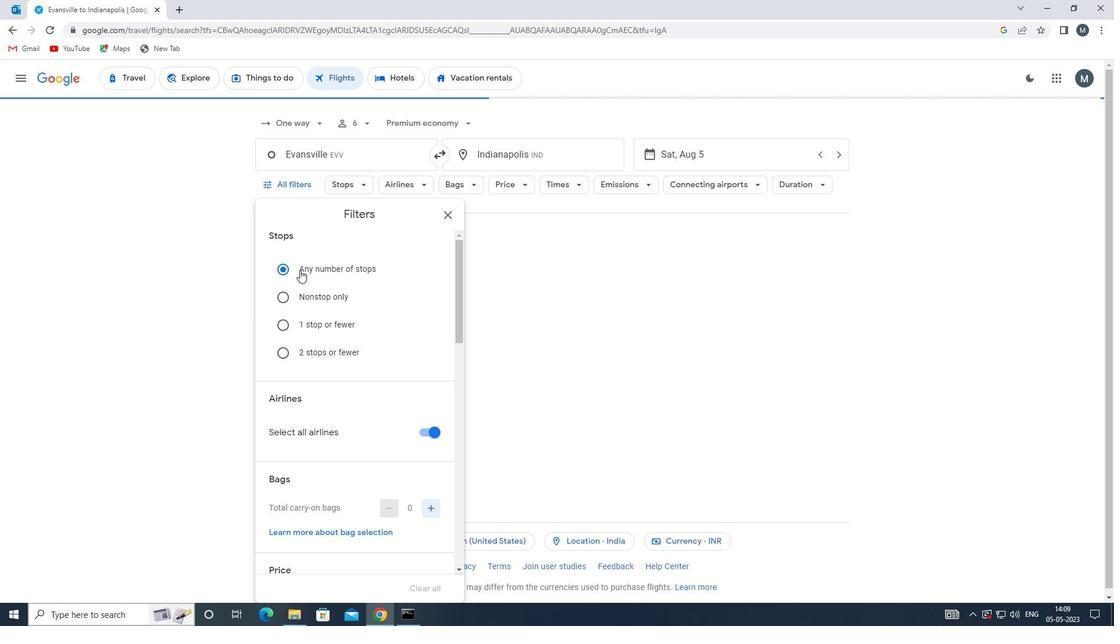 
Action: Mouse scrolled (302, 278) with delta (0, 0)
Screenshot: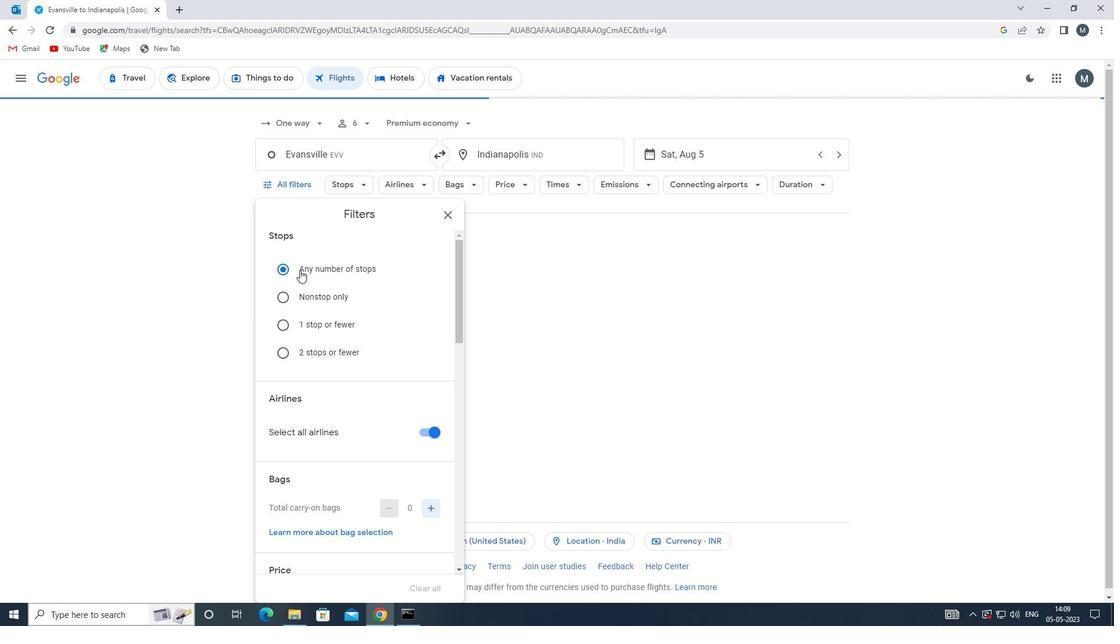 
Action: Mouse moved to (303, 283)
Screenshot: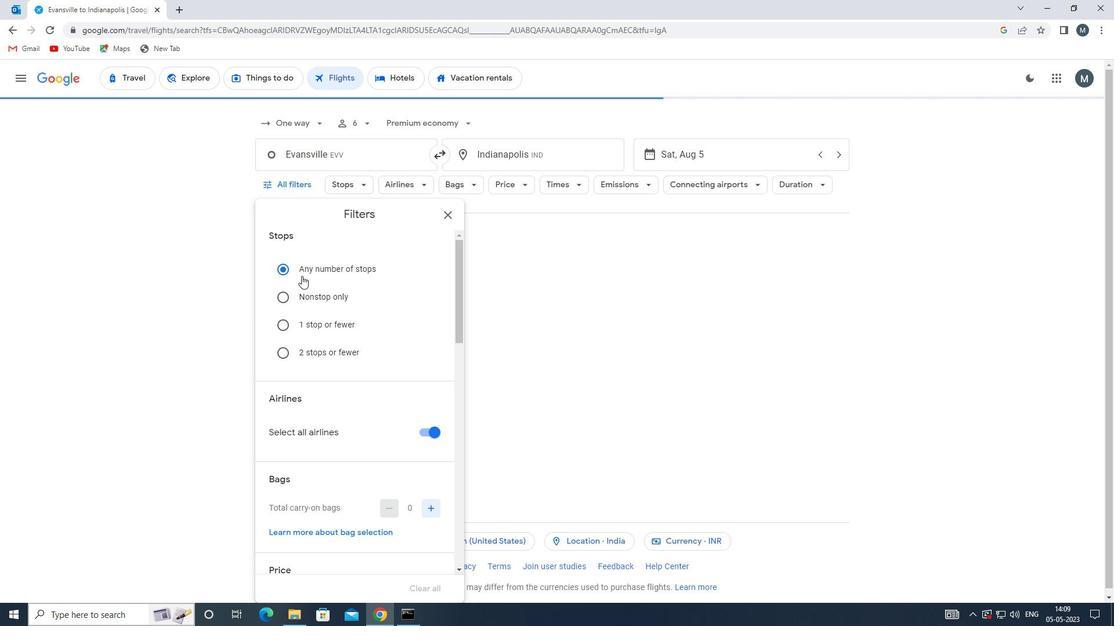 
Action: Mouse scrolled (303, 283) with delta (0, 0)
Screenshot: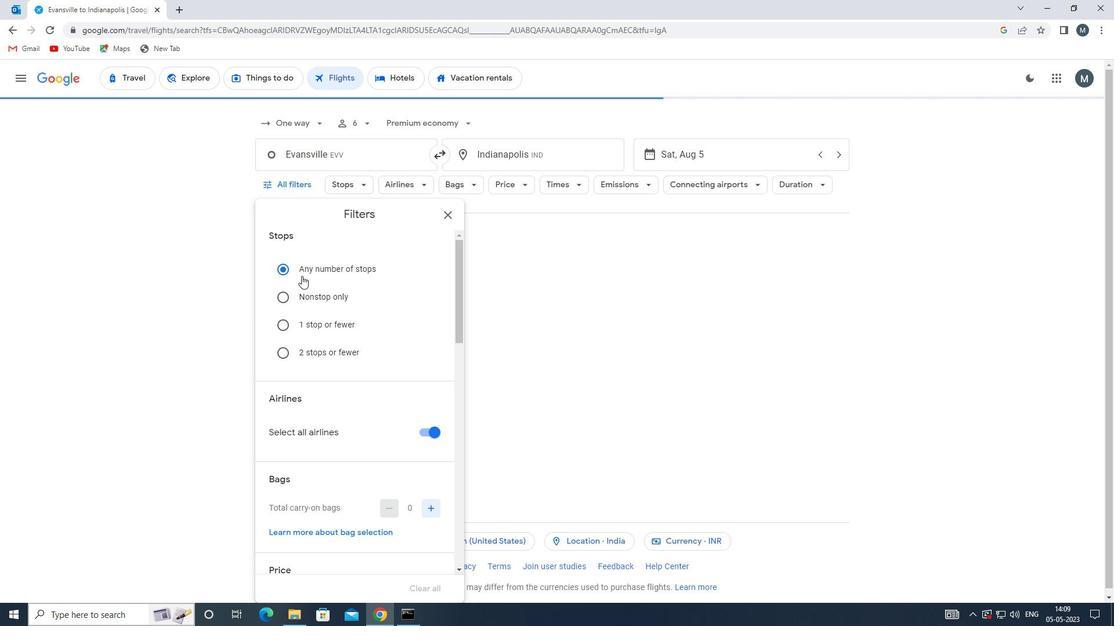 
Action: Mouse moved to (435, 317)
Screenshot: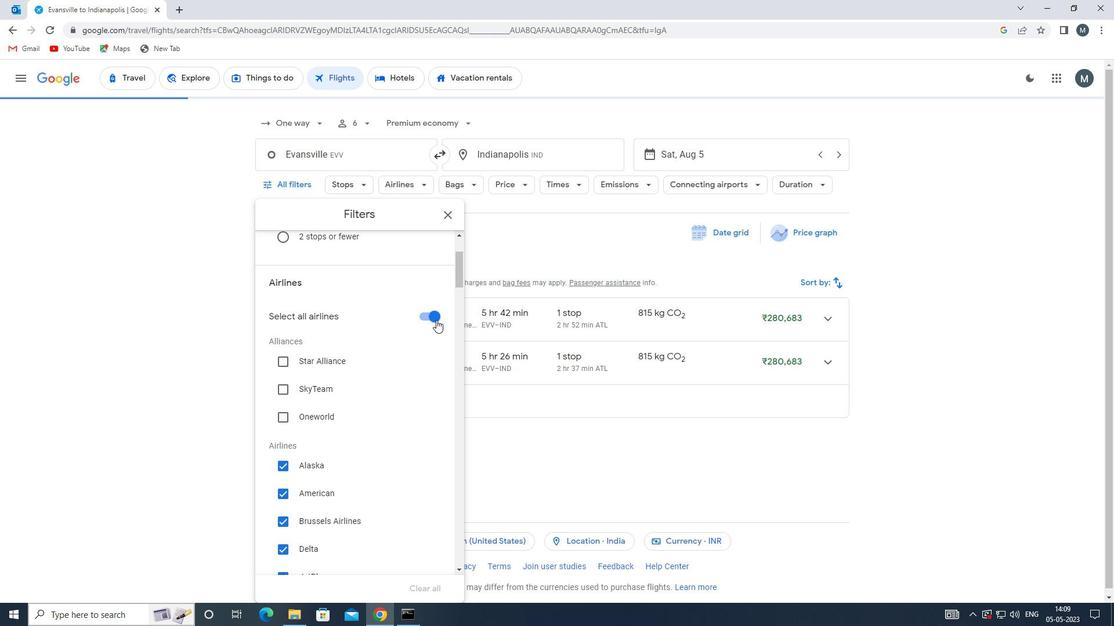 
Action: Mouse pressed left at (435, 317)
Screenshot: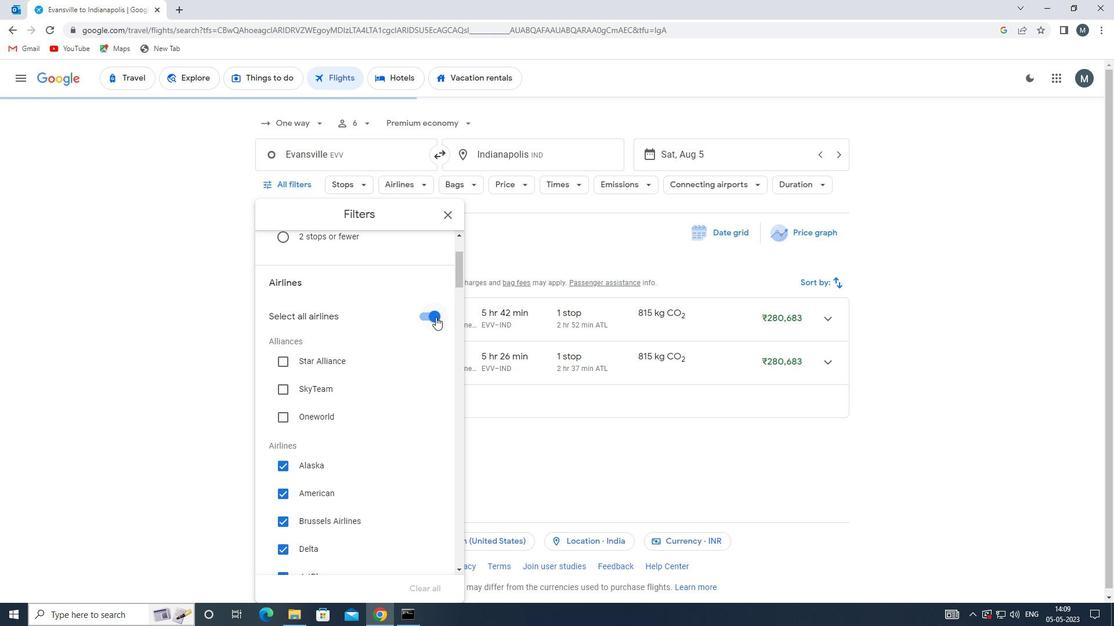 
Action: Mouse moved to (402, 347)
Screenshot: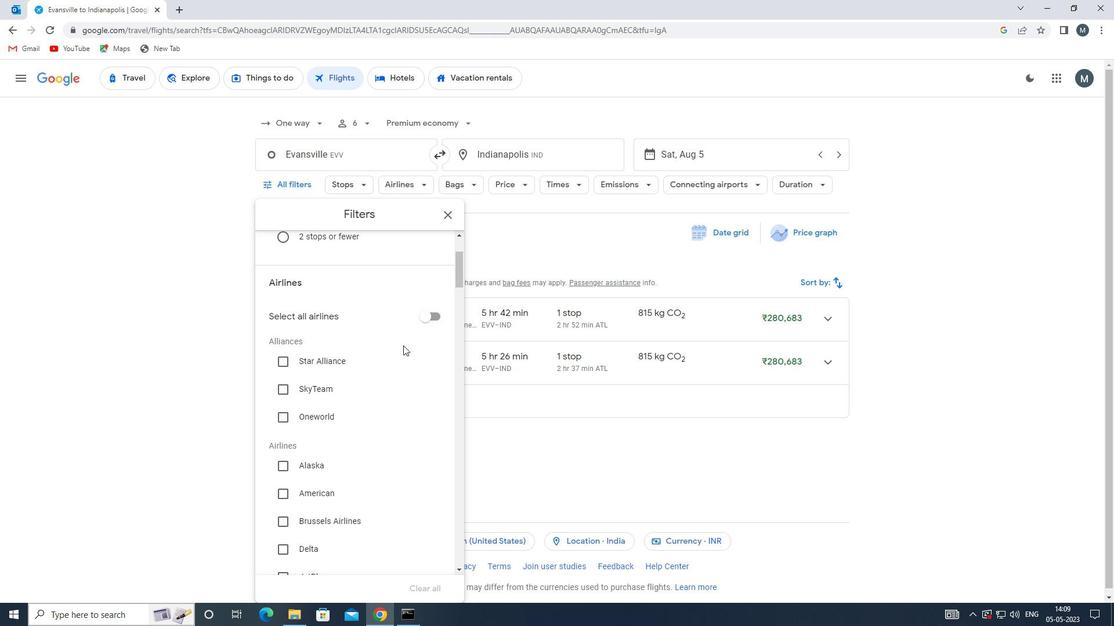 
Action: Mouse scrolled (402, 346) with delta (0, 0)
Screenshot: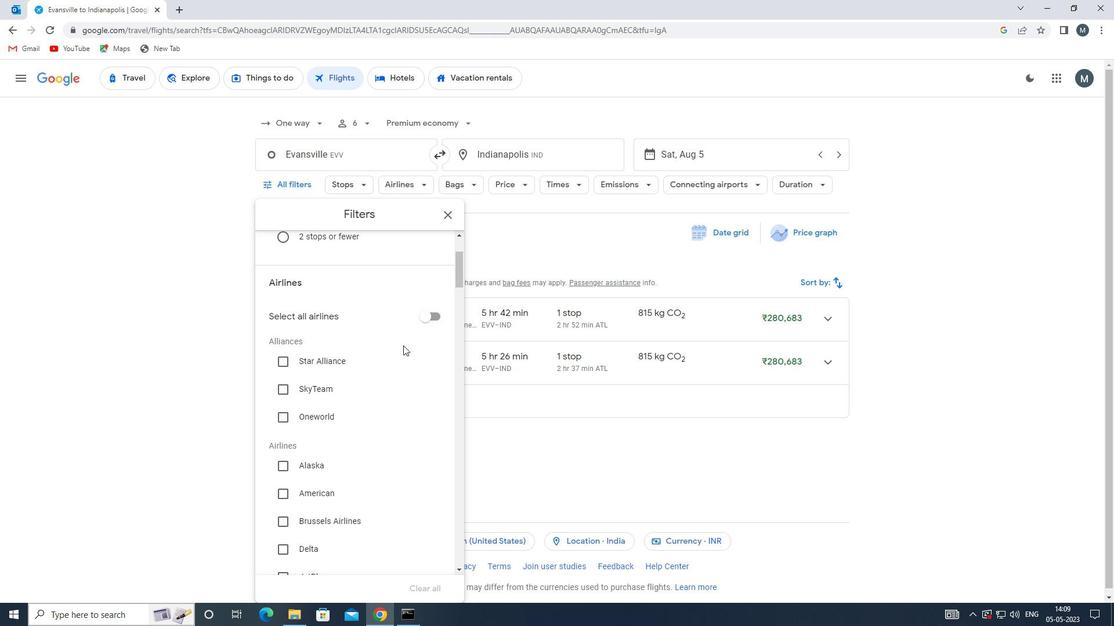 
Action: Mouse scrolled (402, 346) with delta (0, 0)
Screenshot: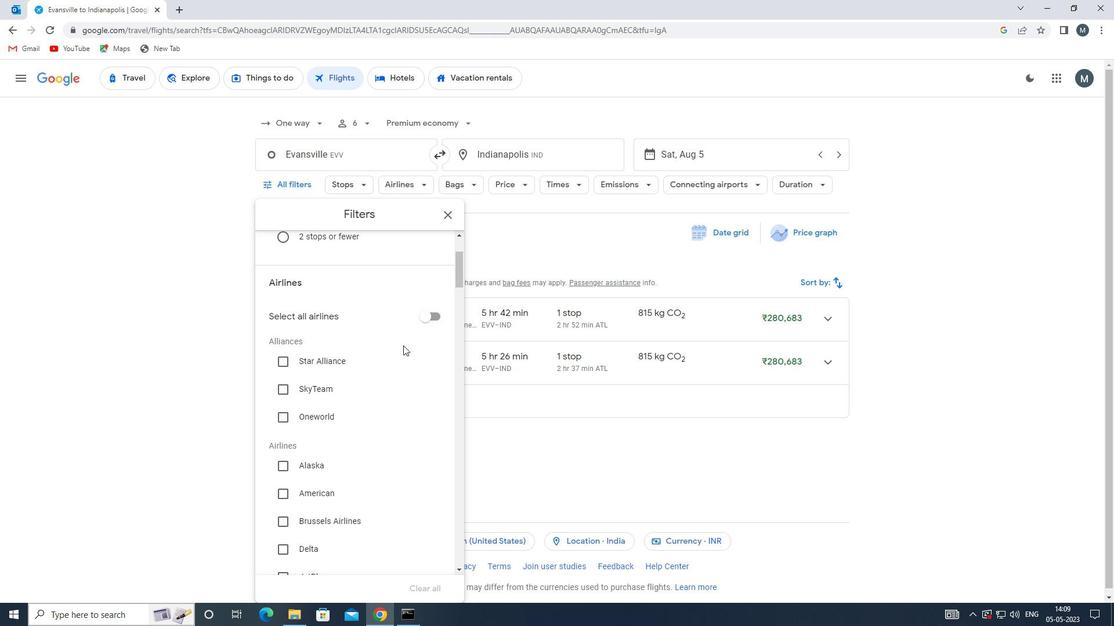 
Action: Mouse moved to (381, 360)
Screenshot: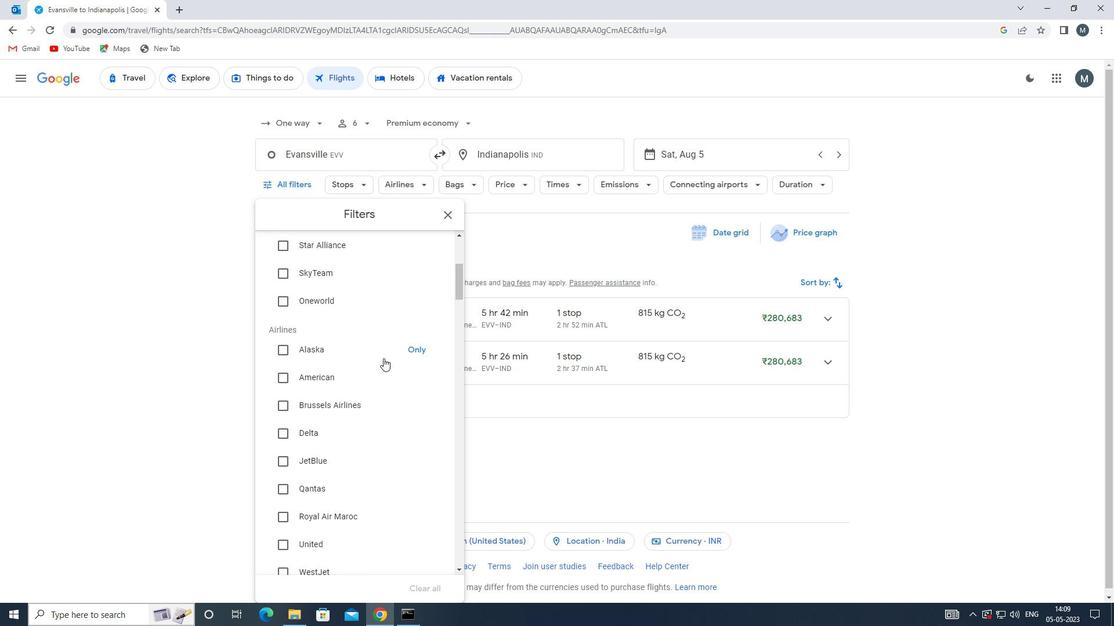 
Action: Mouse scrolled (381, 360) with delta (0, 0)
Screenshot: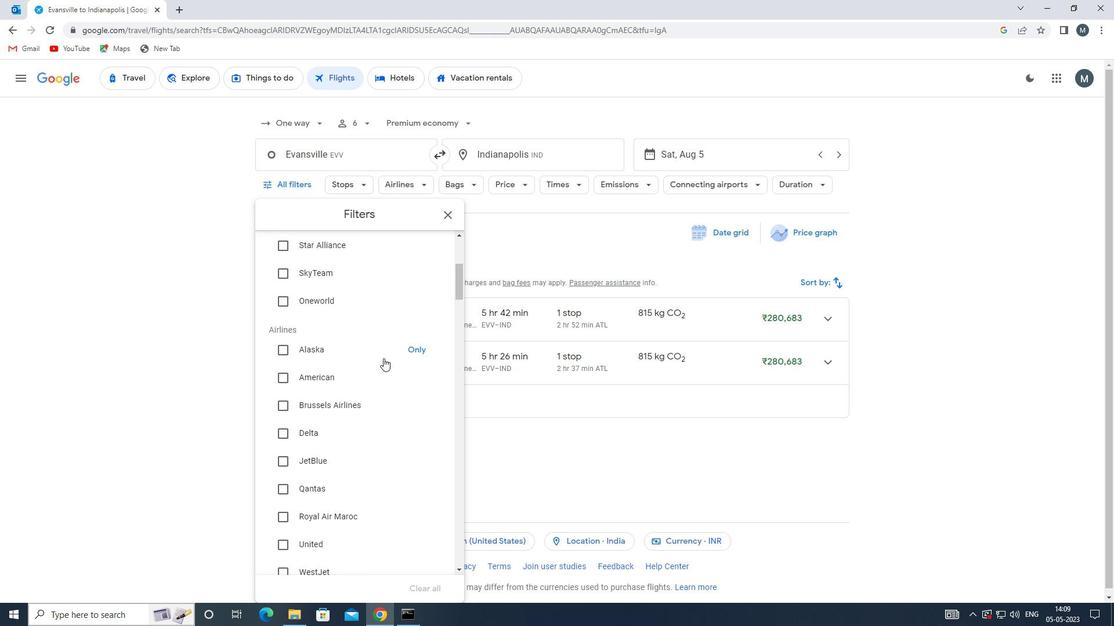 
Action: Mouse moved to (331, 407)
Screenshot: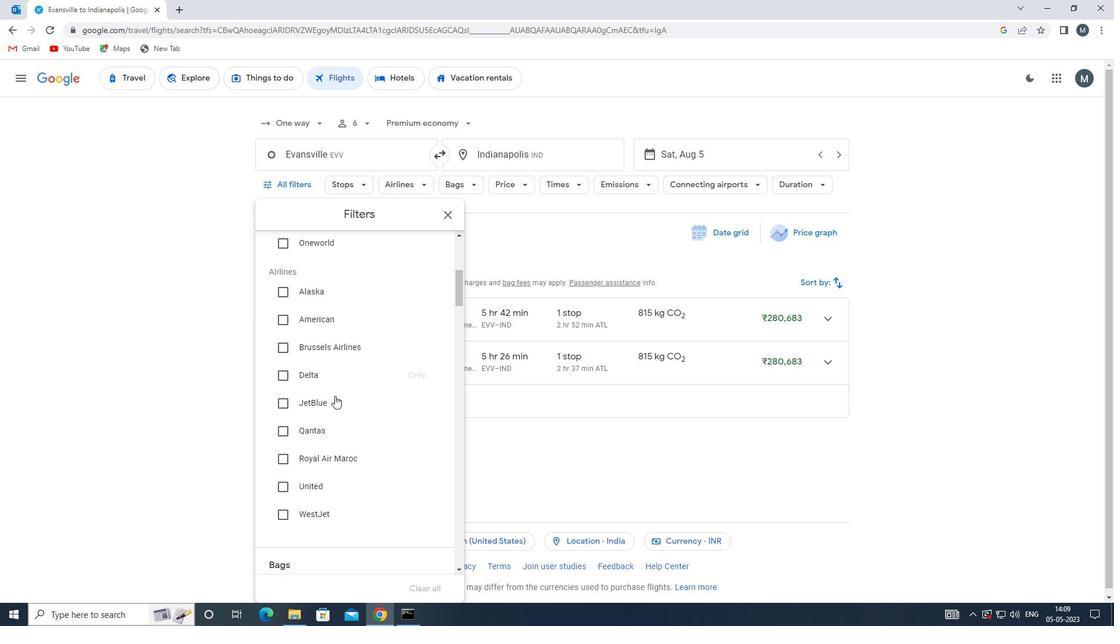 
Action: Mouse scrolled (331, 407) with delta (0, 0)
Screenshot: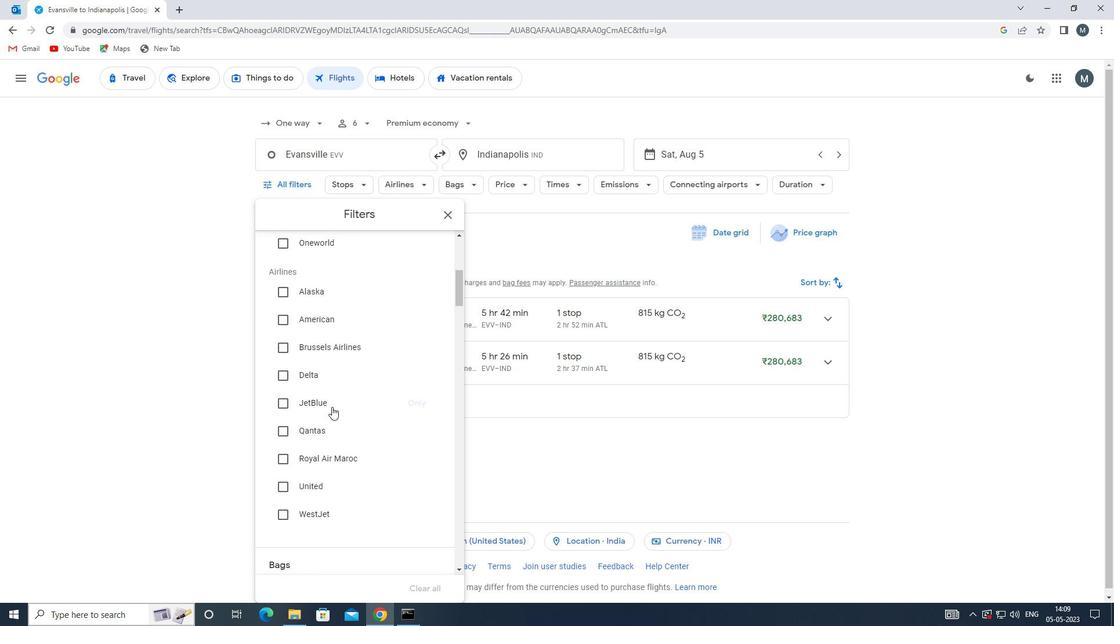 
Action: Mouse moved to (334, 430)
Screenshot: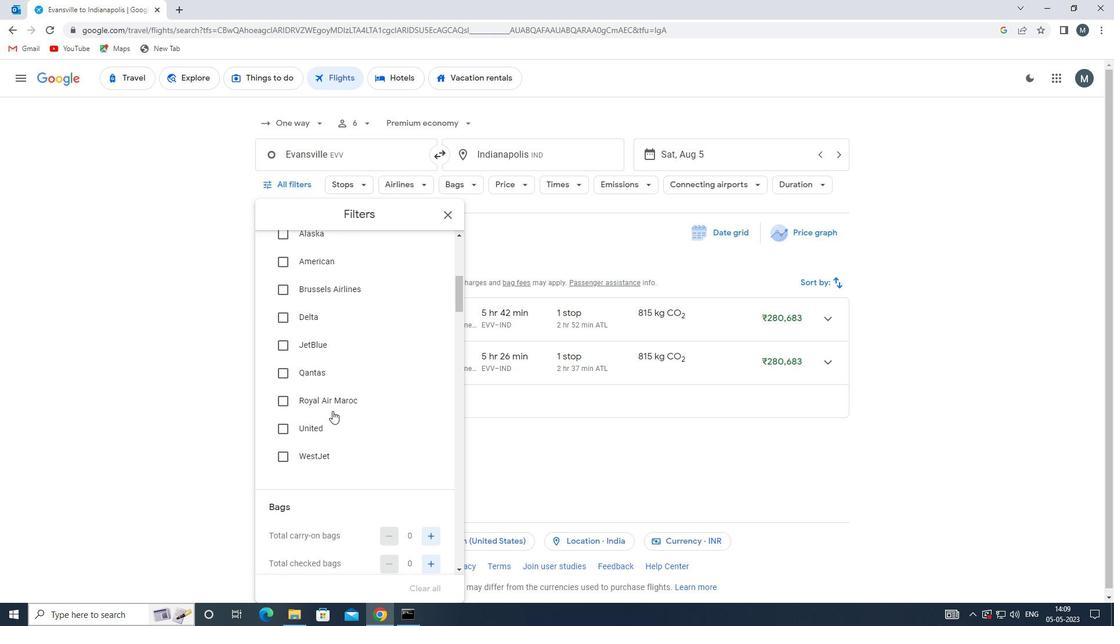 
Action: Mouse pressed left at (334, 430)
Screenshot: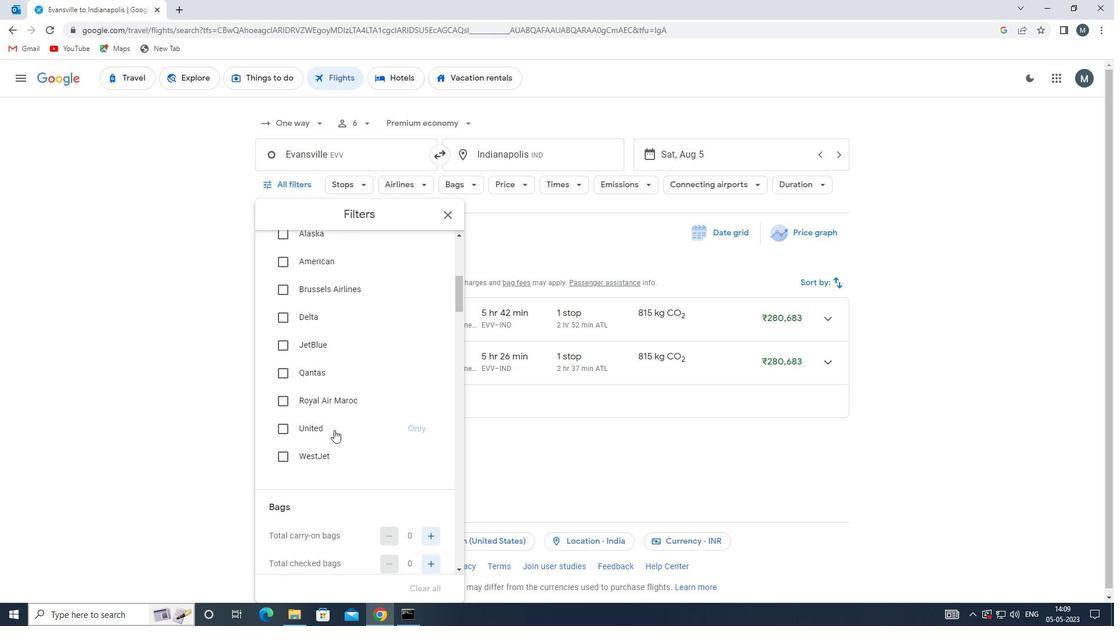 
Action: Mouse moved to (359, 409)
Screenshot: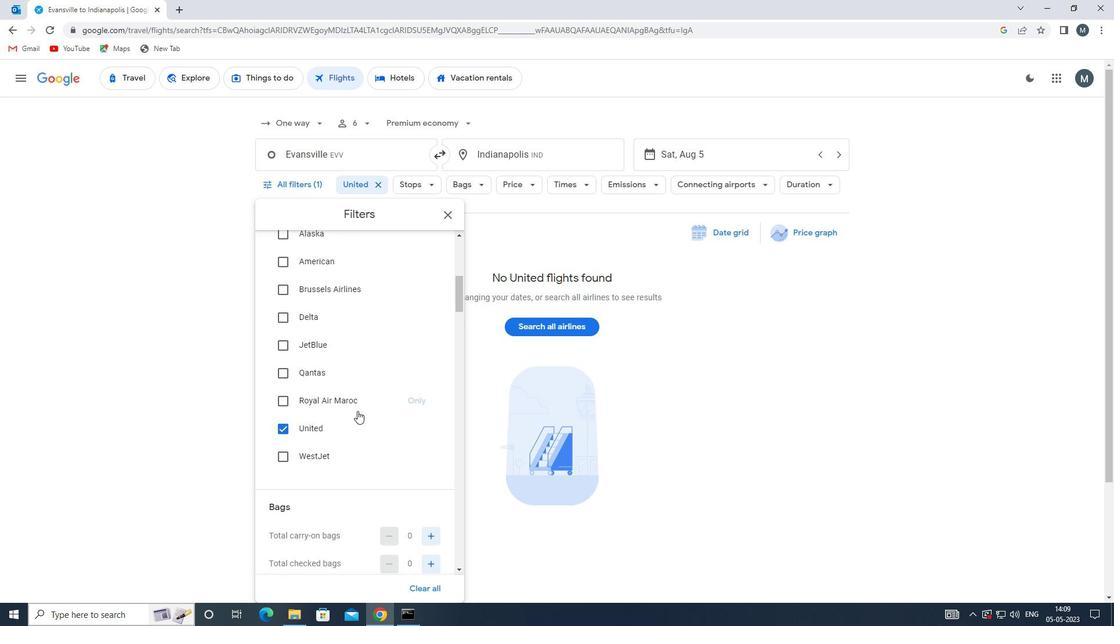 
Action: Mouse scrolled (359, 409) with delta (0, 0)
Screenshot: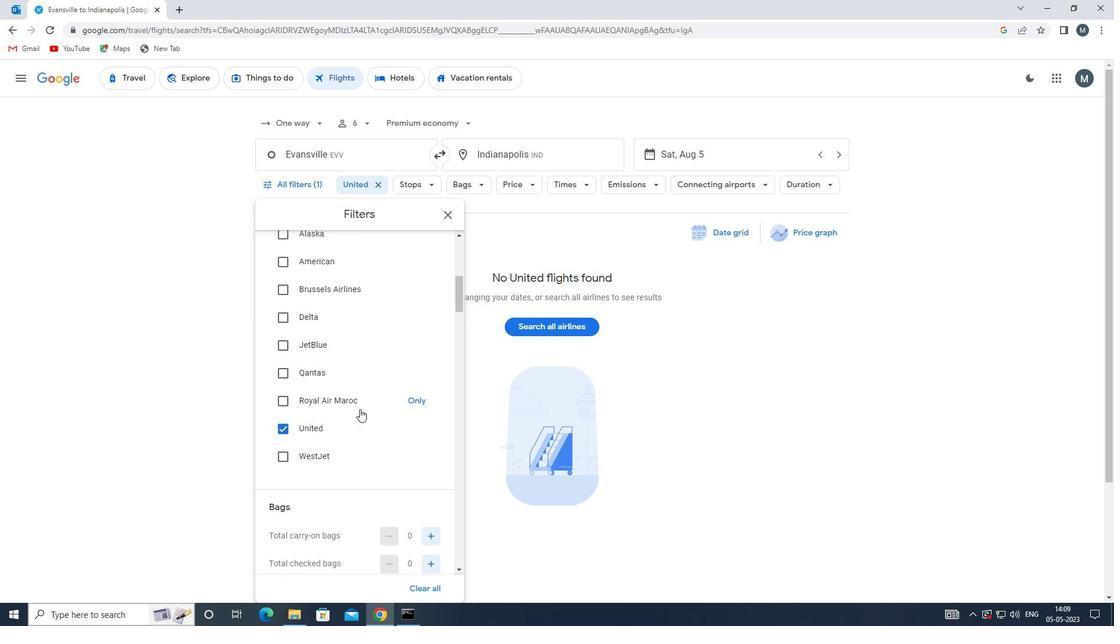 
Action: Mouse moved to (359, 410)
Screenshot: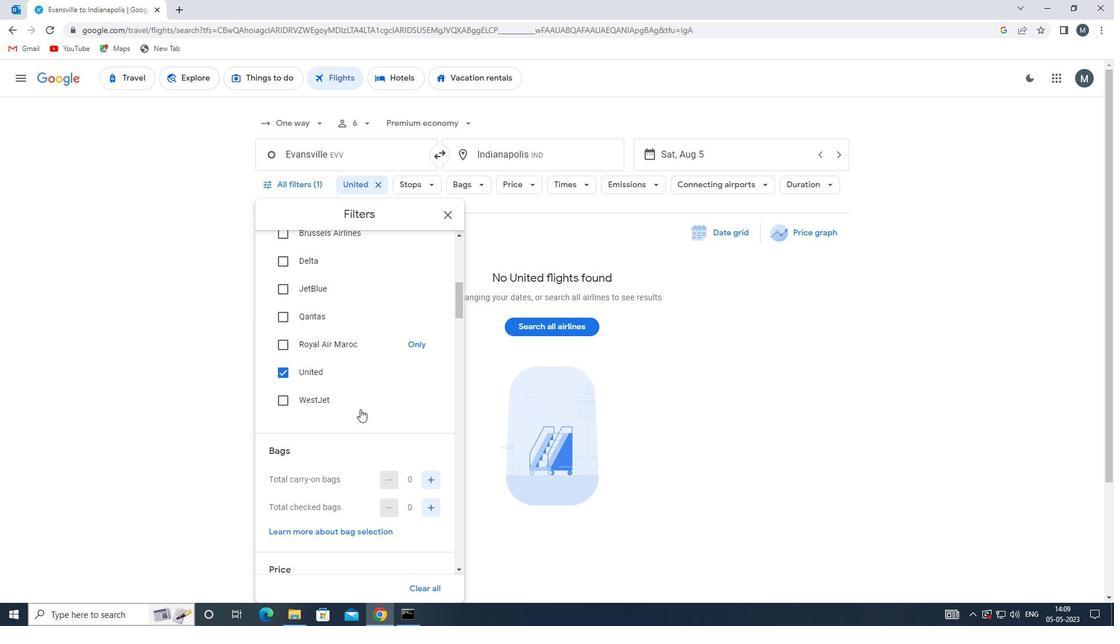 
Action: Mouse scrolled (359, 409) with delta (0, 0)
Screenshot: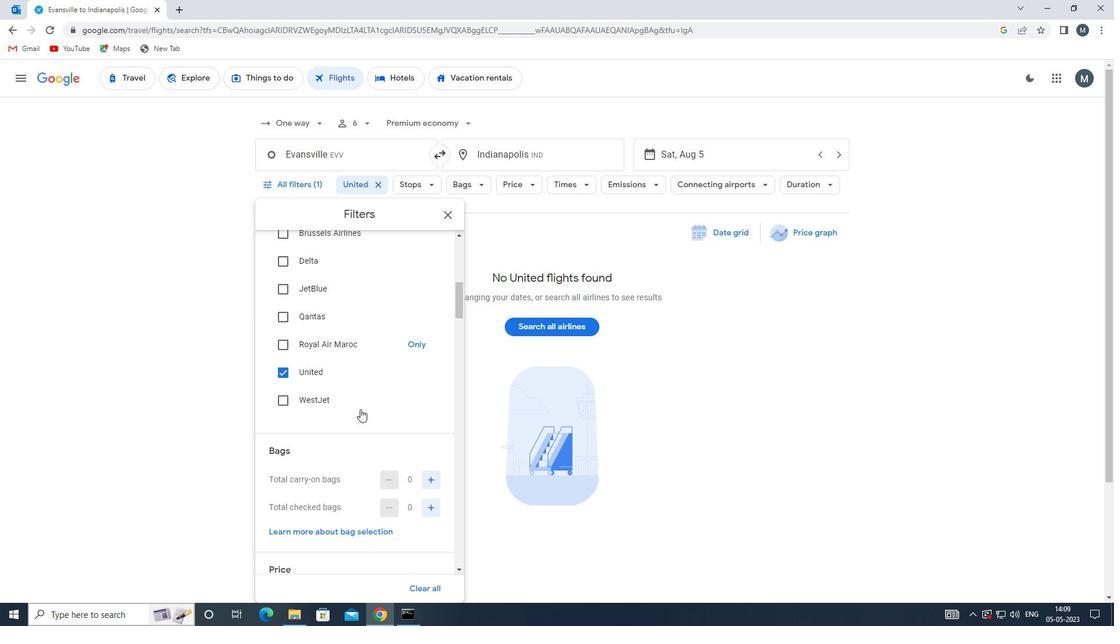 
Action: Mouse moved to (426, 445)
Screenshot: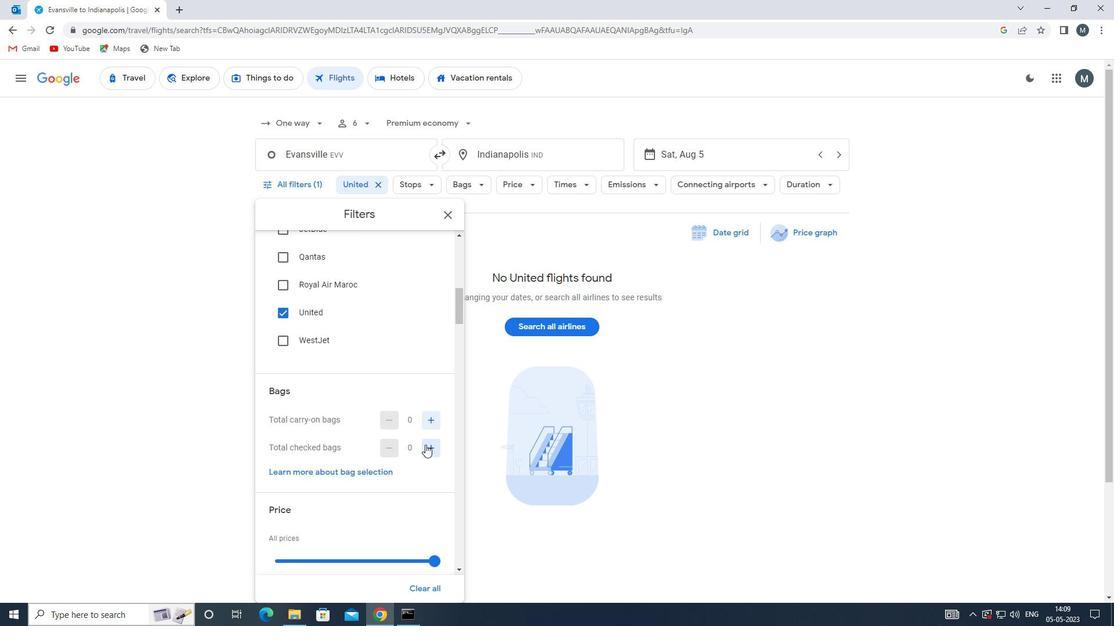 
Action: Mouse pressed left at (426, 445)
Screenshot: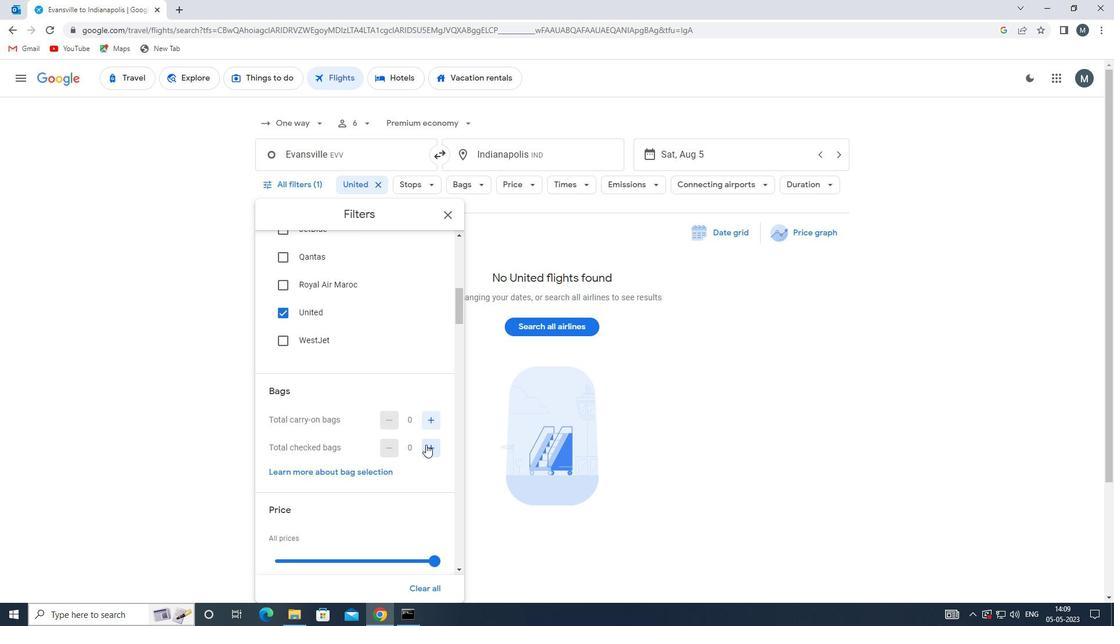 
Action: Mouse pressed left at (426, 445)
Screenshot: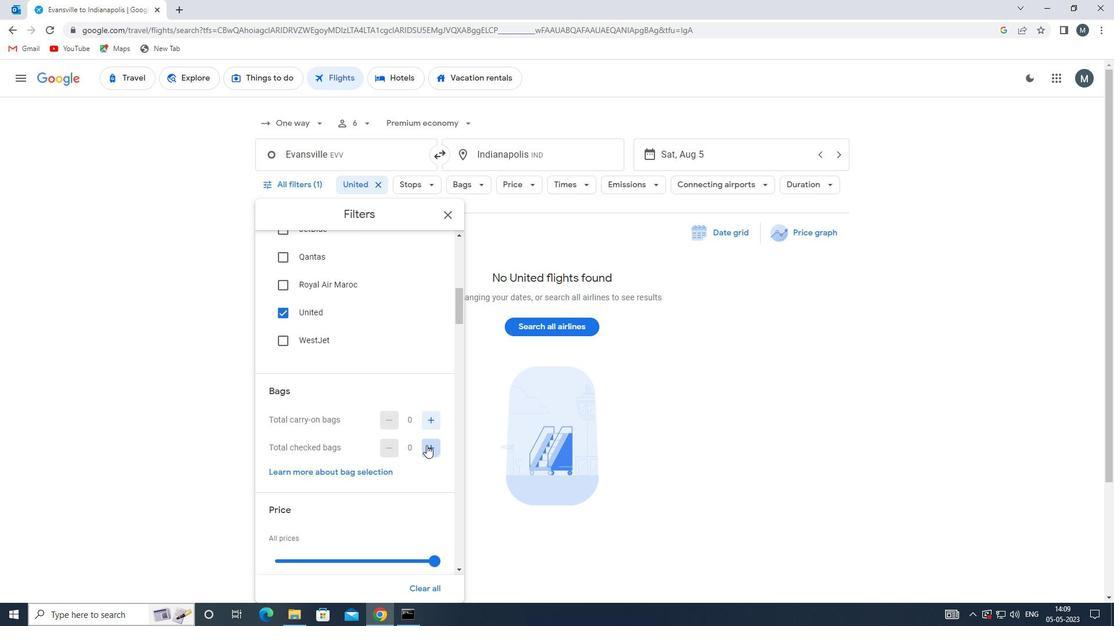 
Action: Mouse moved to (427, 446)
Screenshot: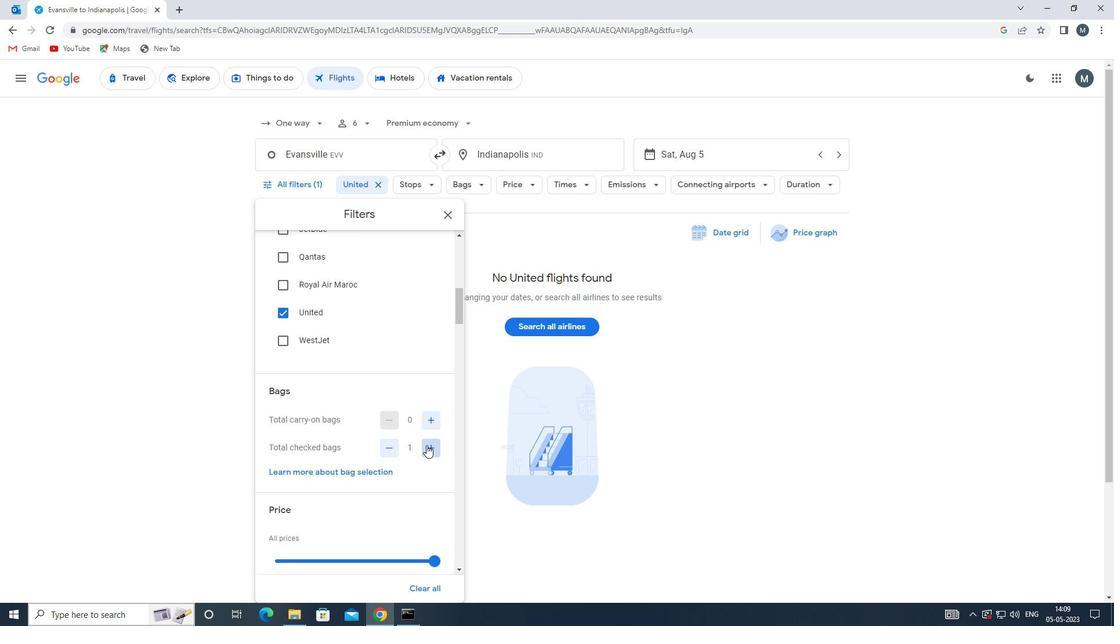 
Action: Mouse pressed left at (427, 446)
Screenshot: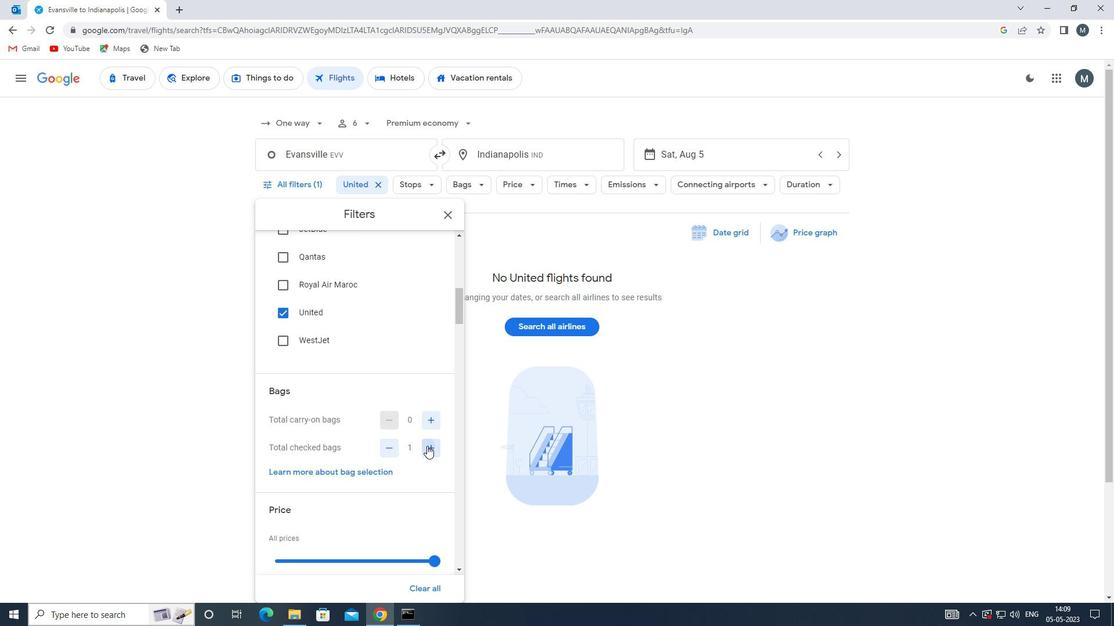 
Action: Mouse pressed left at (427, 446)
Screenshot: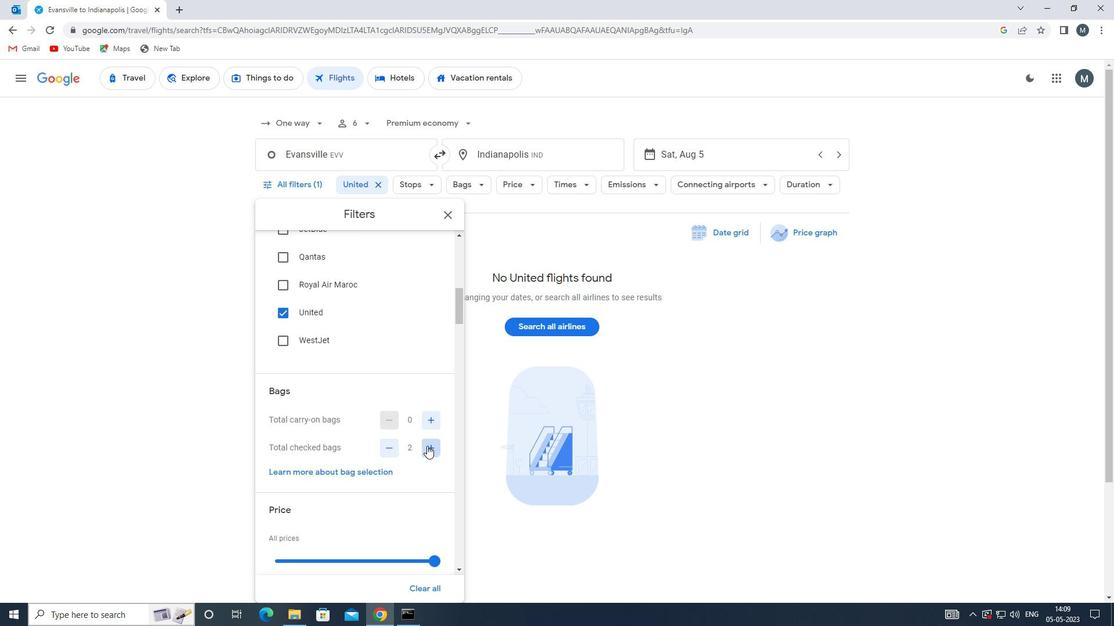 
Action: Mouse pressed left at (427, 446)
Screenshot: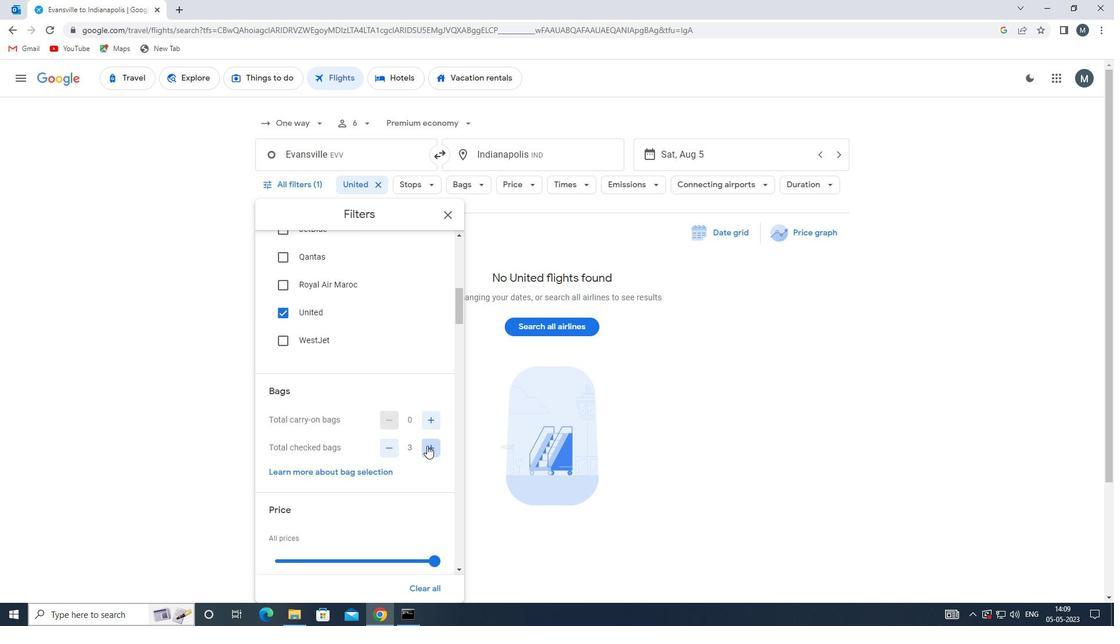 
Action: Mouse pressed left at (427, 446)
Screenshot: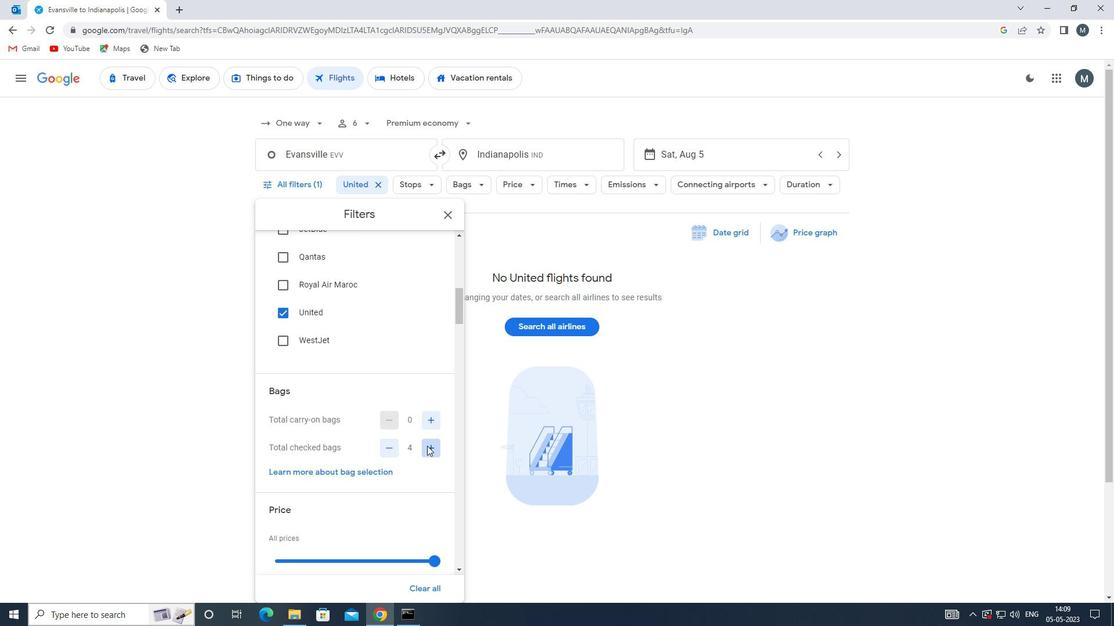 
Action: Mouse moved to (384, 399)
Screenshot: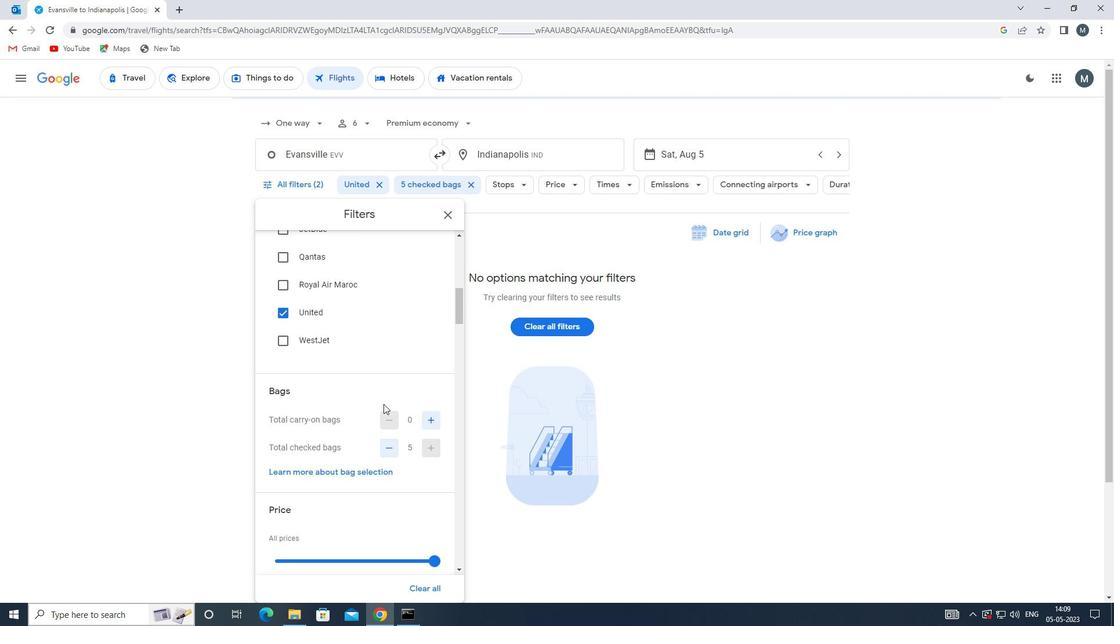 
Action: Mouse scrolled (384, 399) with delta (0, 0)
Screenshot: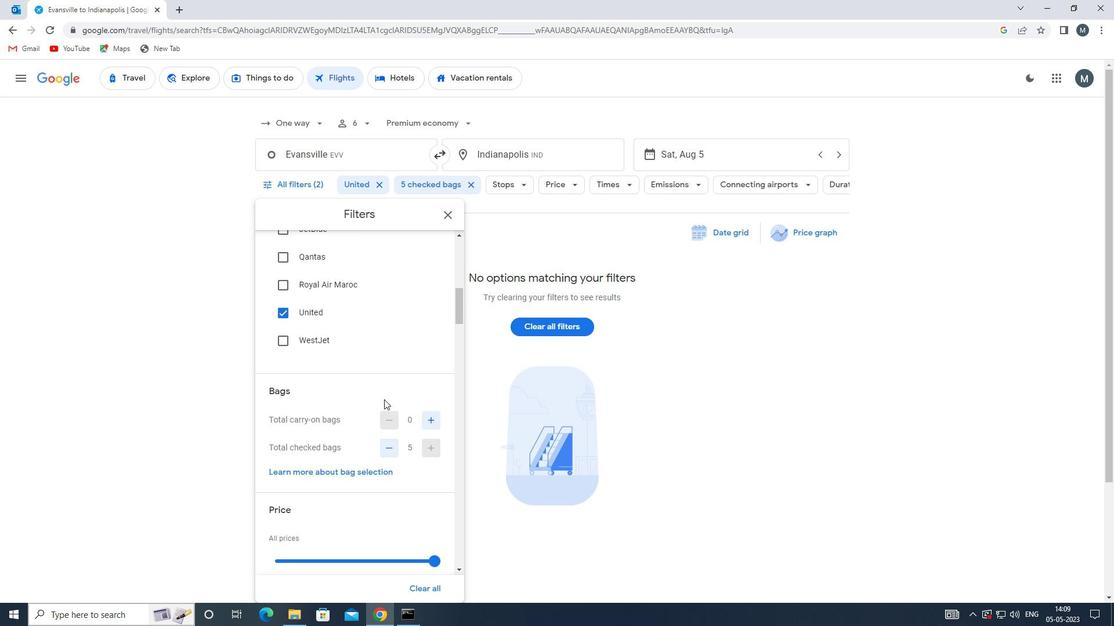 
Action: Mouse scrolled (384, 399) with delta (0, 0)
Screenshot: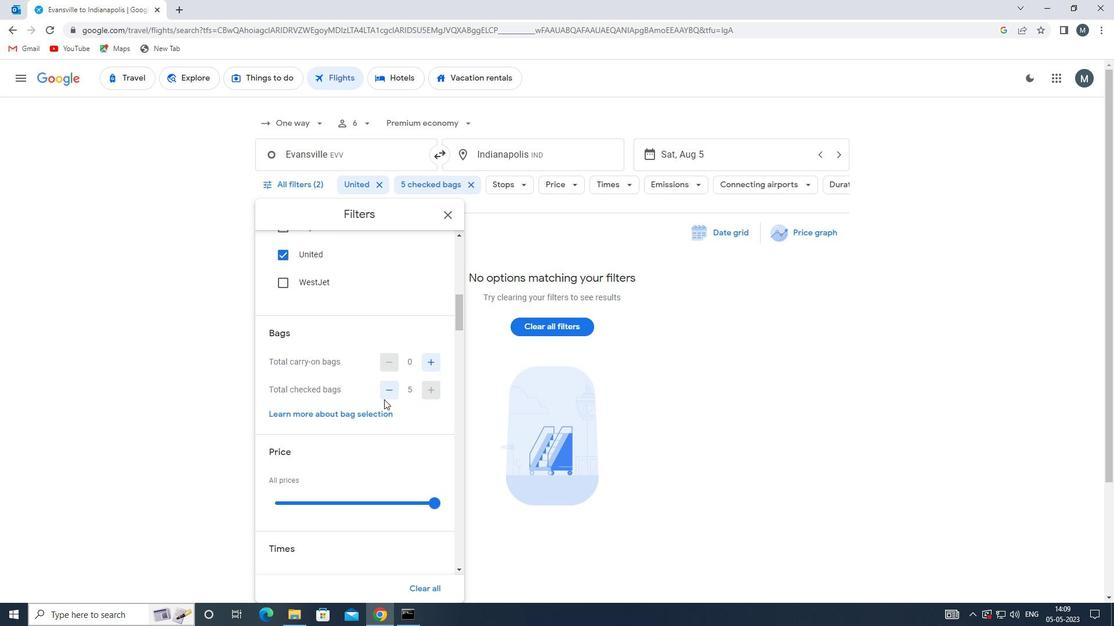 
Action: Mouse moved to (366, 445)
Screenshot: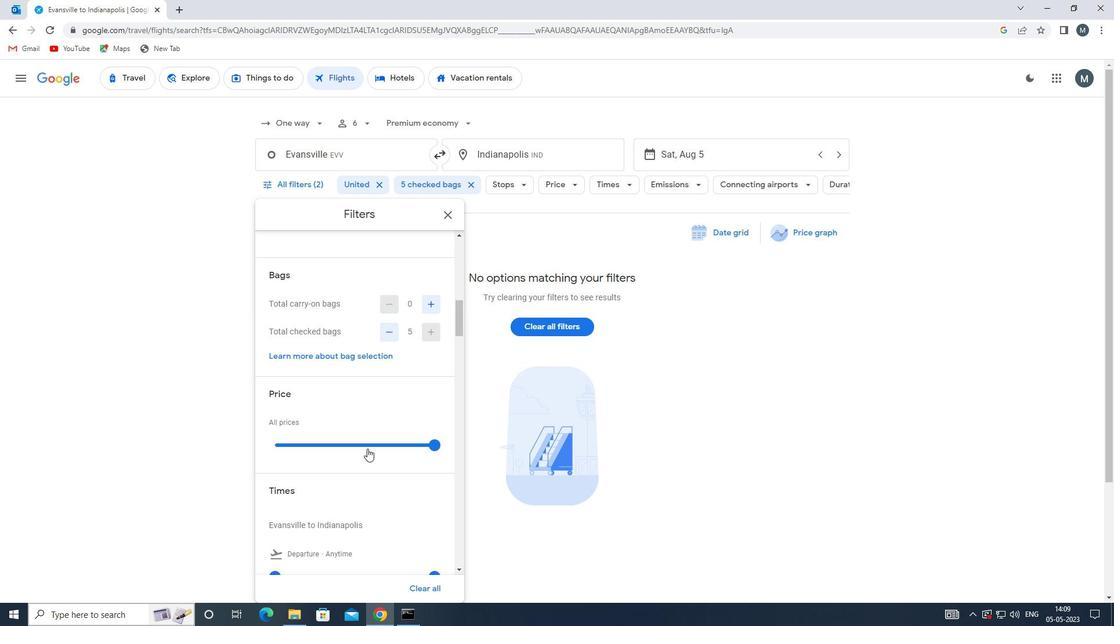 
Action: Mouse pressed left at (366, 445)
Screenshot: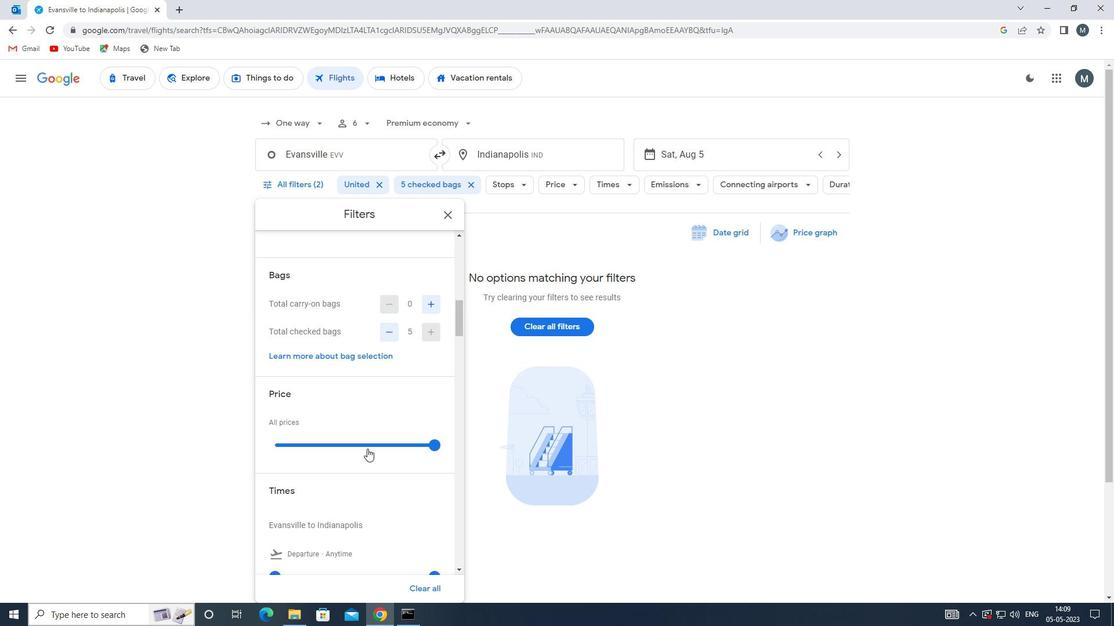 
Action: Mouse moved to (366, 445)
Screenshot: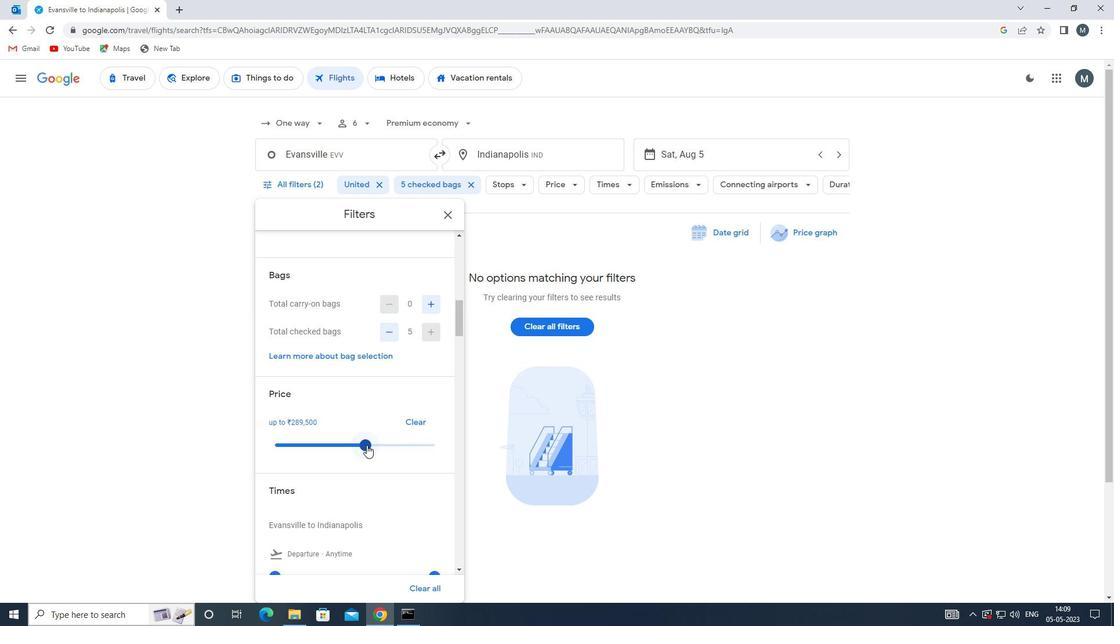
Action: Mouse pressed left at (366, 445)
Screenshot: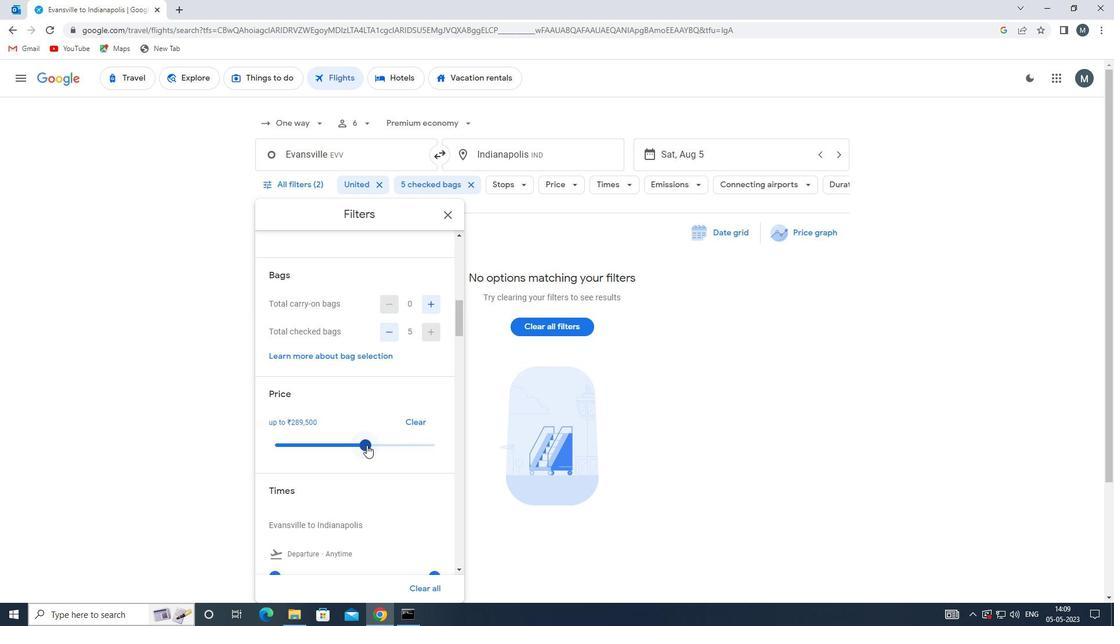 
Action: Mouse moved to (366, 411)
Screenshot: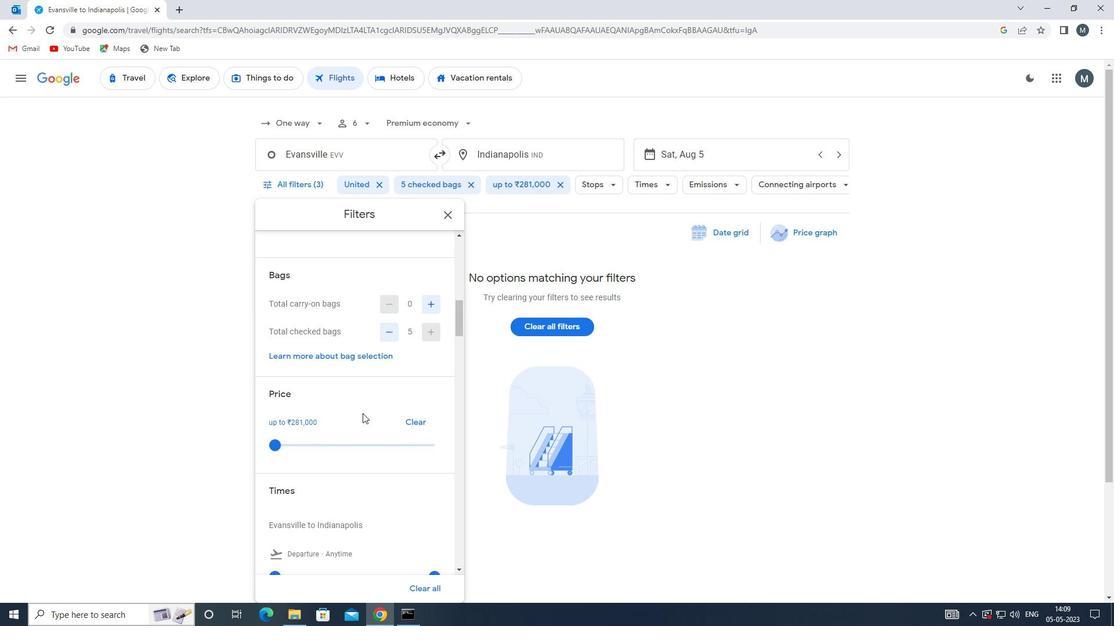 
Action: Mouse scrolled (366, 410) with delta (0, 0)
Screenshot: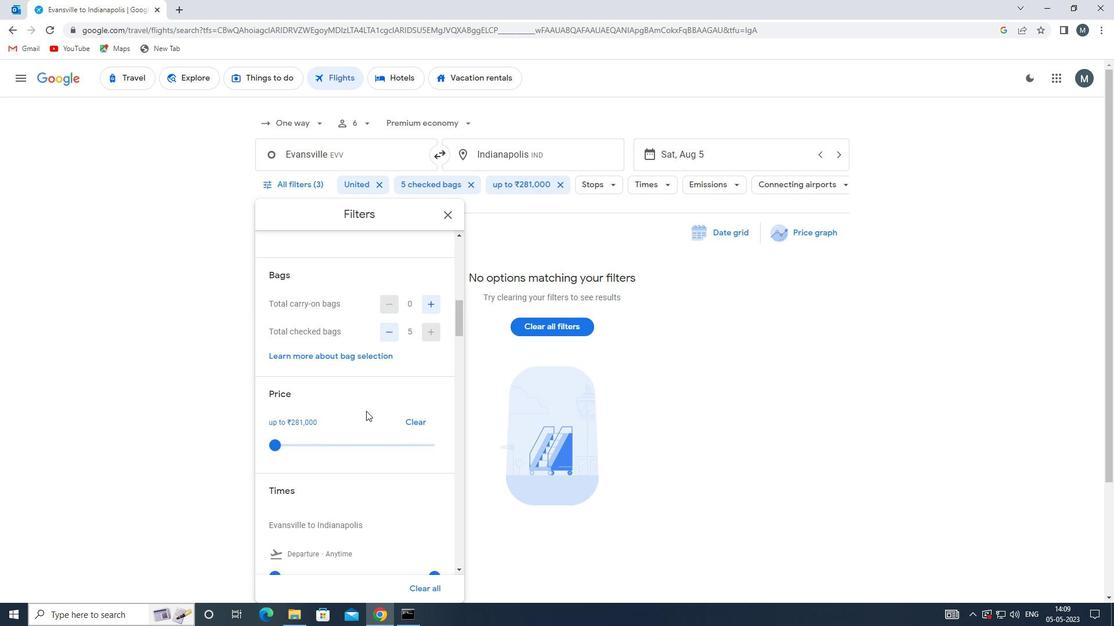 
Action: Mouse moved to (365, 411)
Screenshot: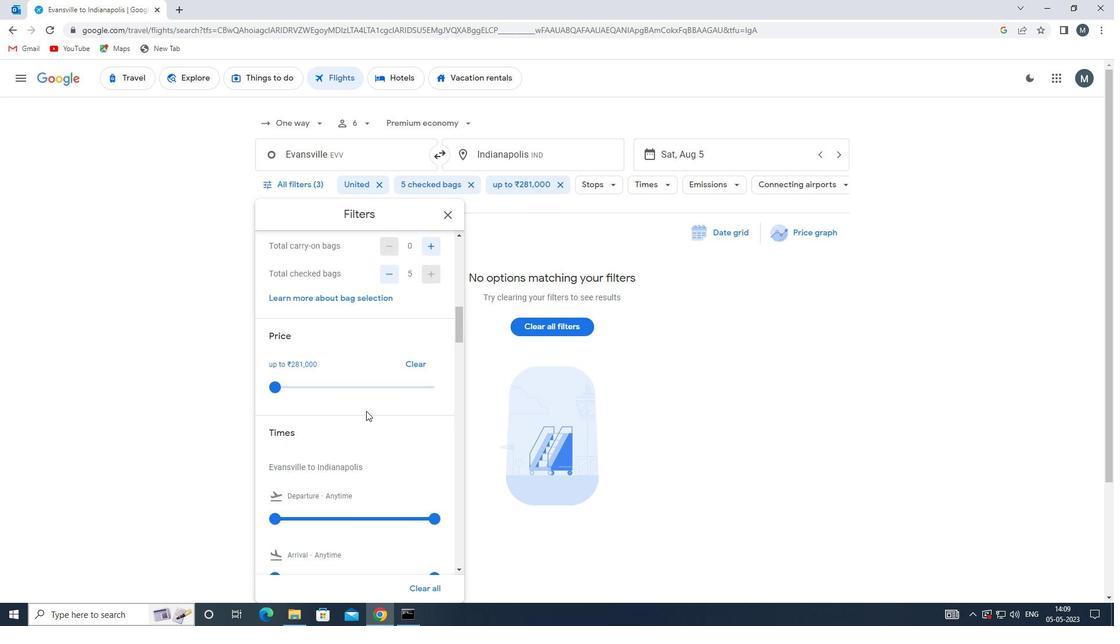 
Action: Mouse scrolled (365, 410) with delta (0, 0)
Screenshot: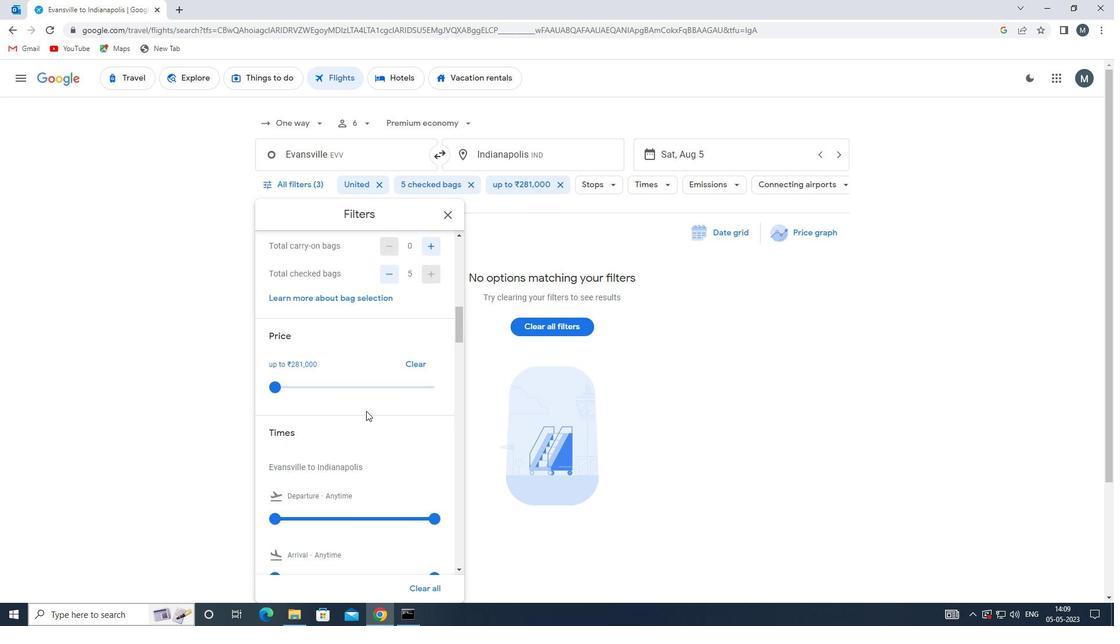 
Action: Mouse moved to (353, 418)
Screenshot: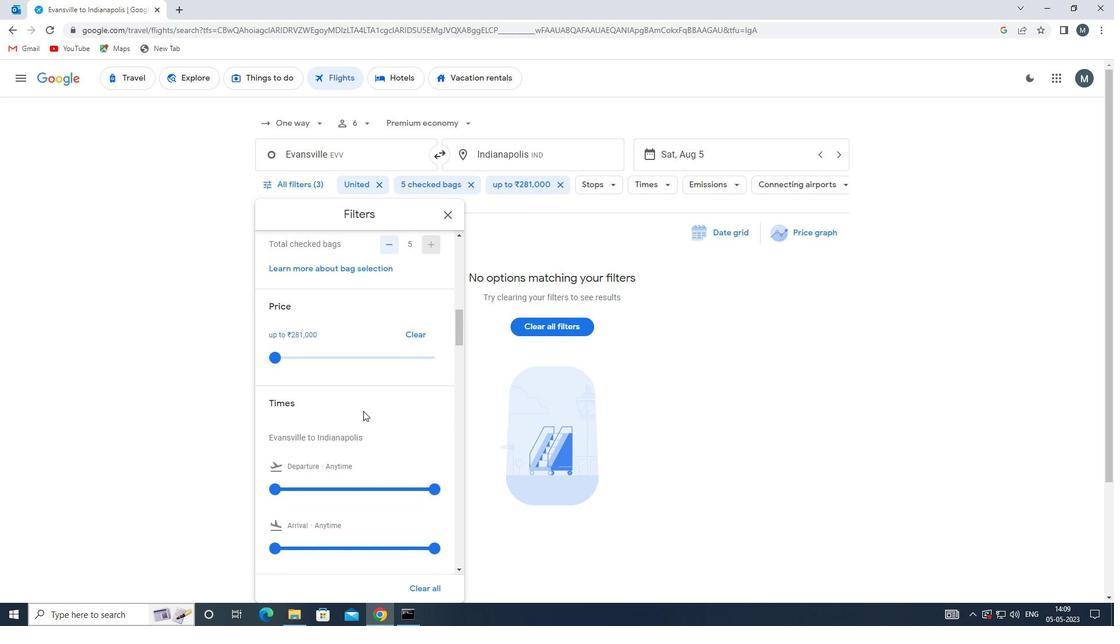 
Action: Mouse scrolled (353, 418) with delta (0, 0)
Screenshot: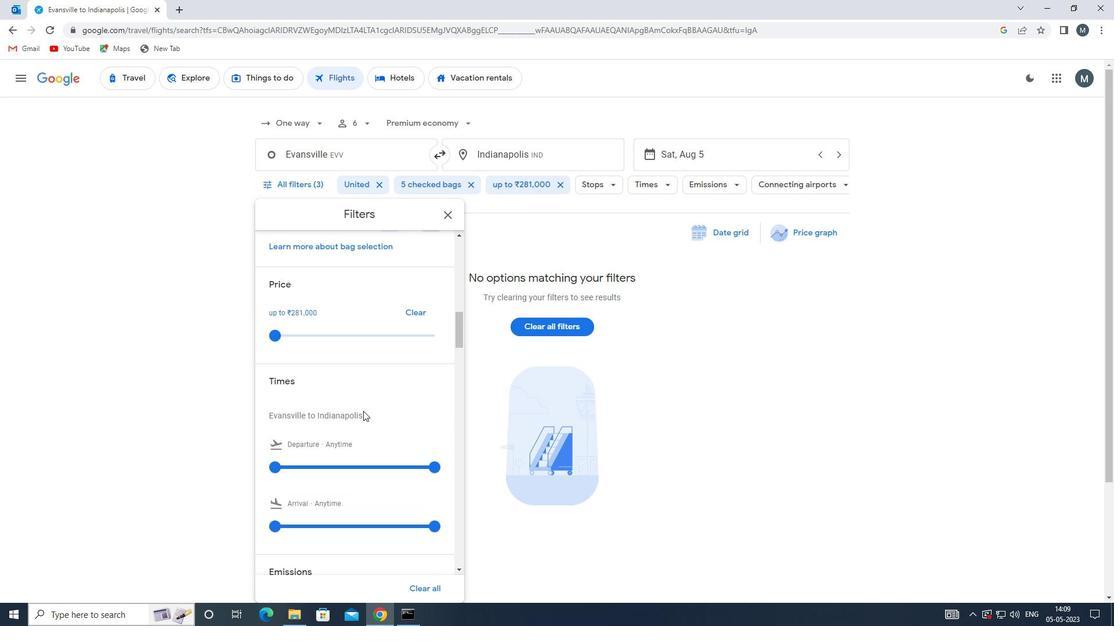 
Action: Mouse moved to (352, 420)
Screenshot: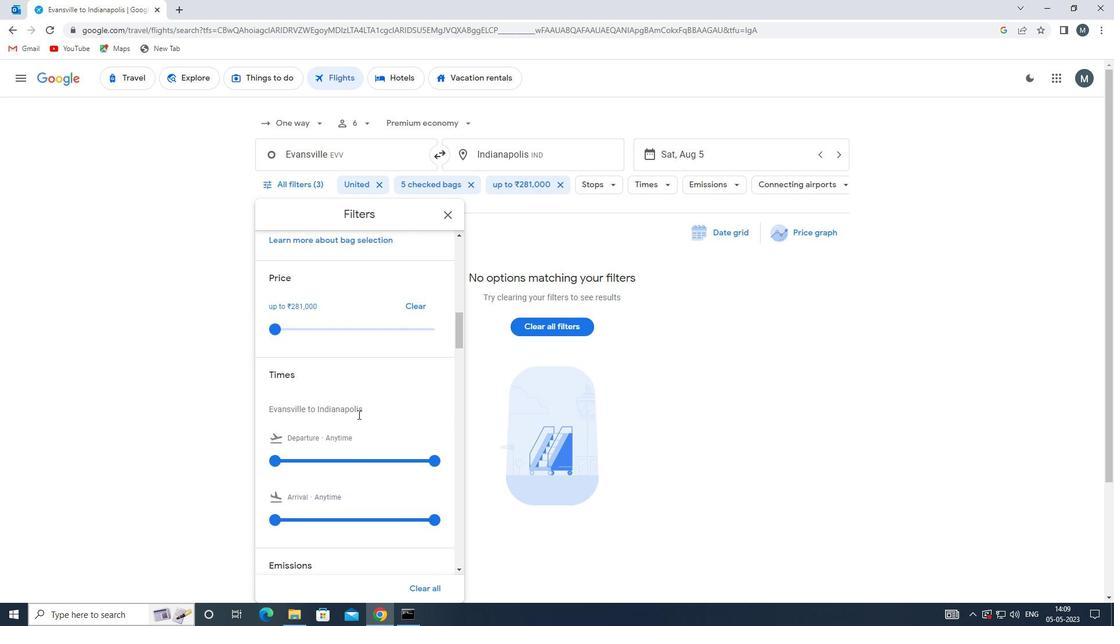 
Action: Mouse scrolled (352, 419) with delta (0, 0)
Screenshot: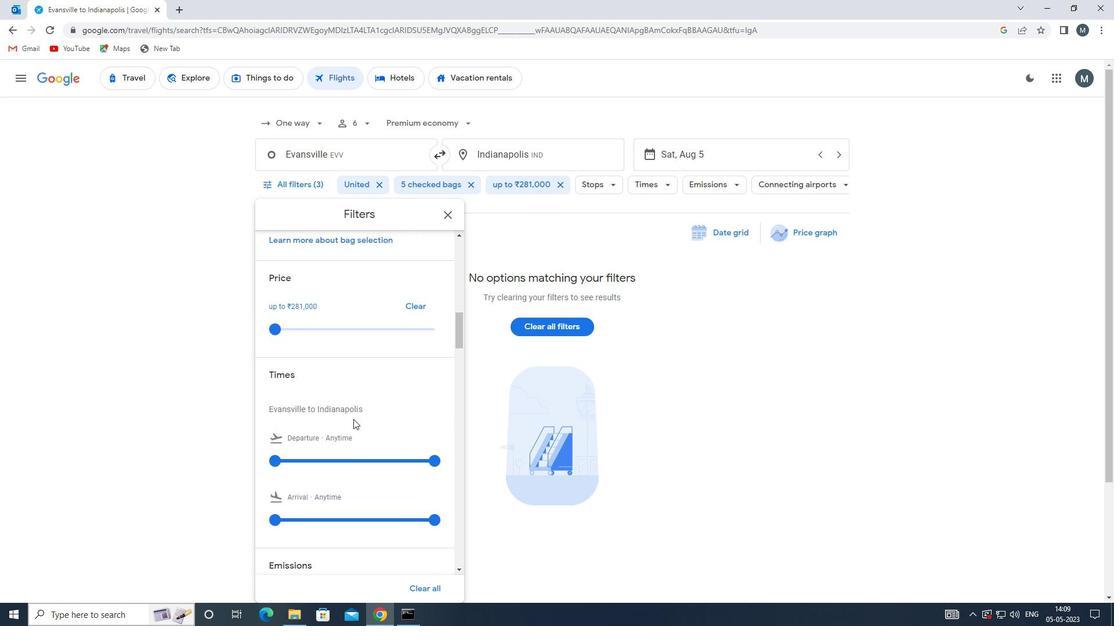 
Action: Mouse moved to (272, 344)
Screenshot: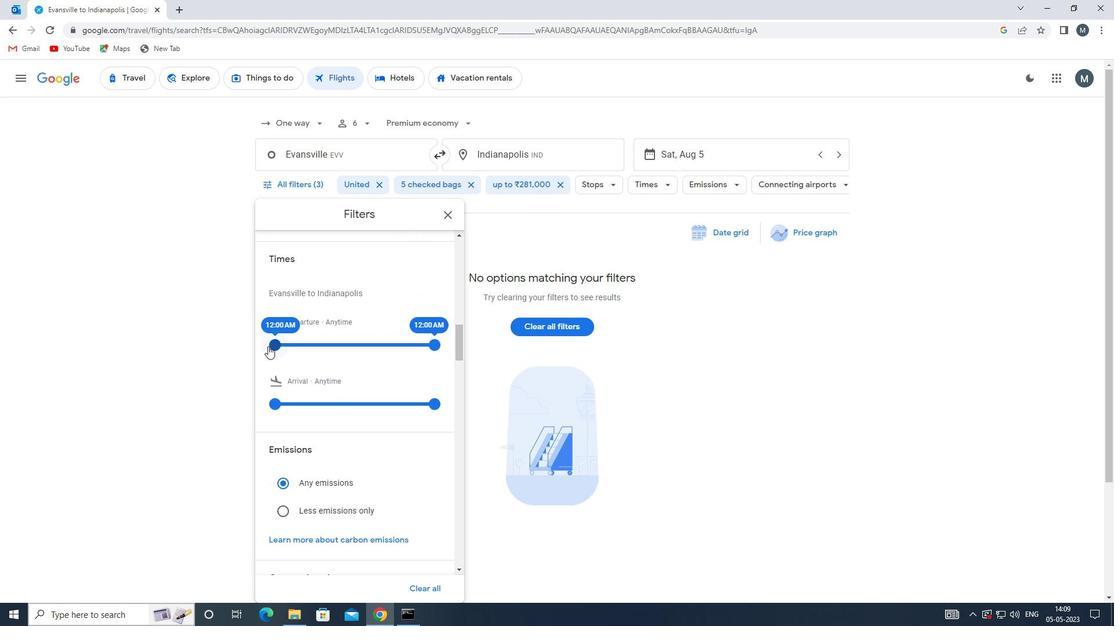 
Action: Mouse pressed left at (272, 344)
Screenshot: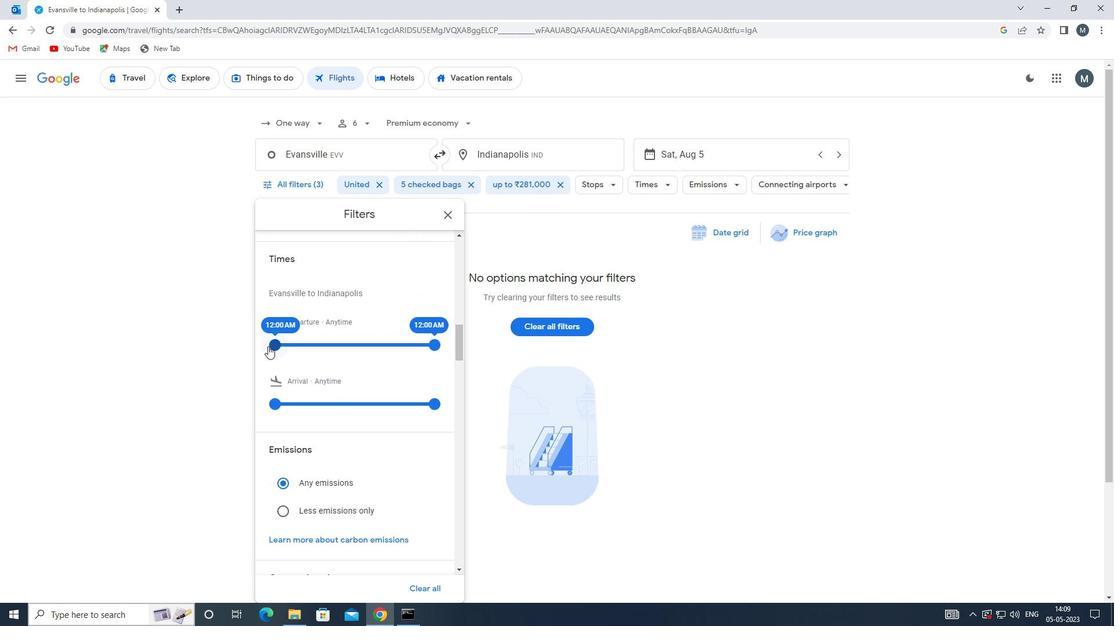 
Action: Mouse moved to (425, 344)
Screenshot: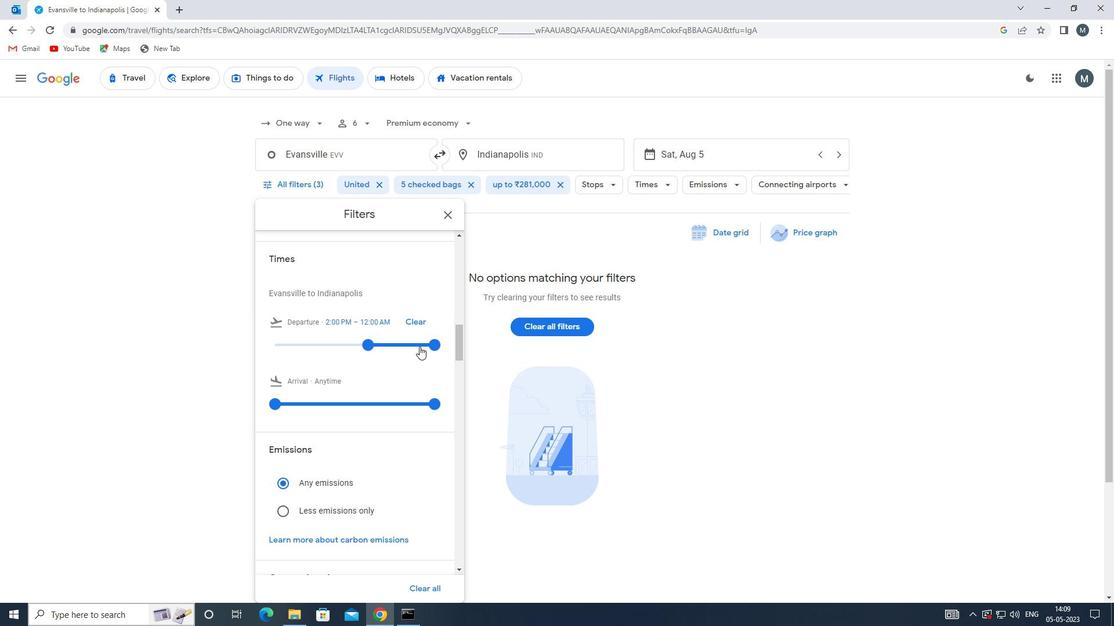 
Action: Mouse pressed left at (425, 344)
Screenshot: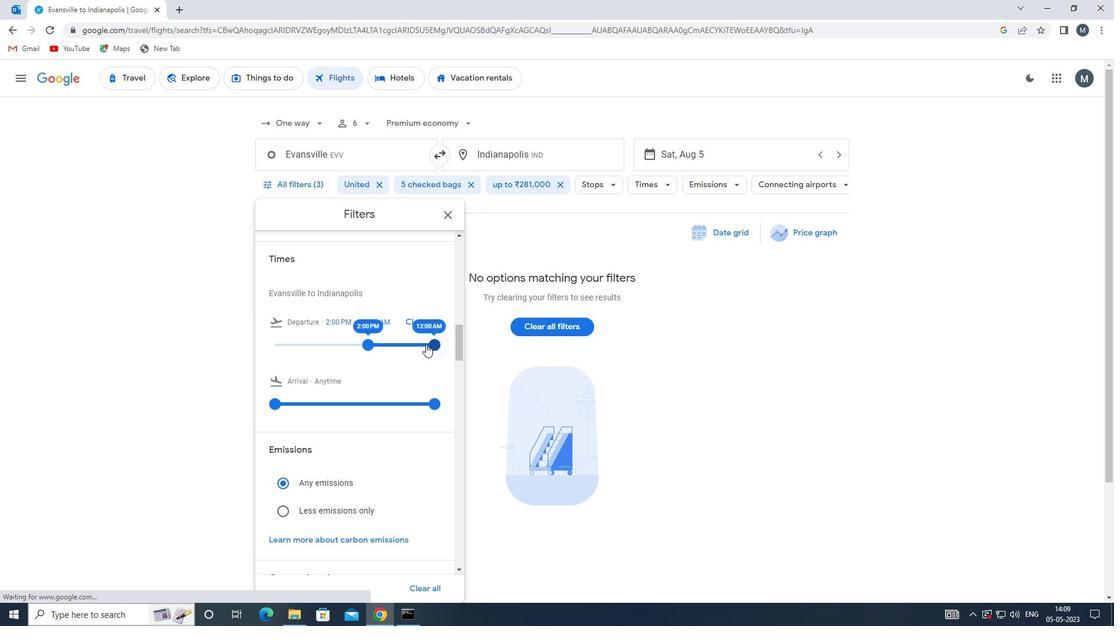 
Action: Mouse moved to (370, 347)
Screenshot: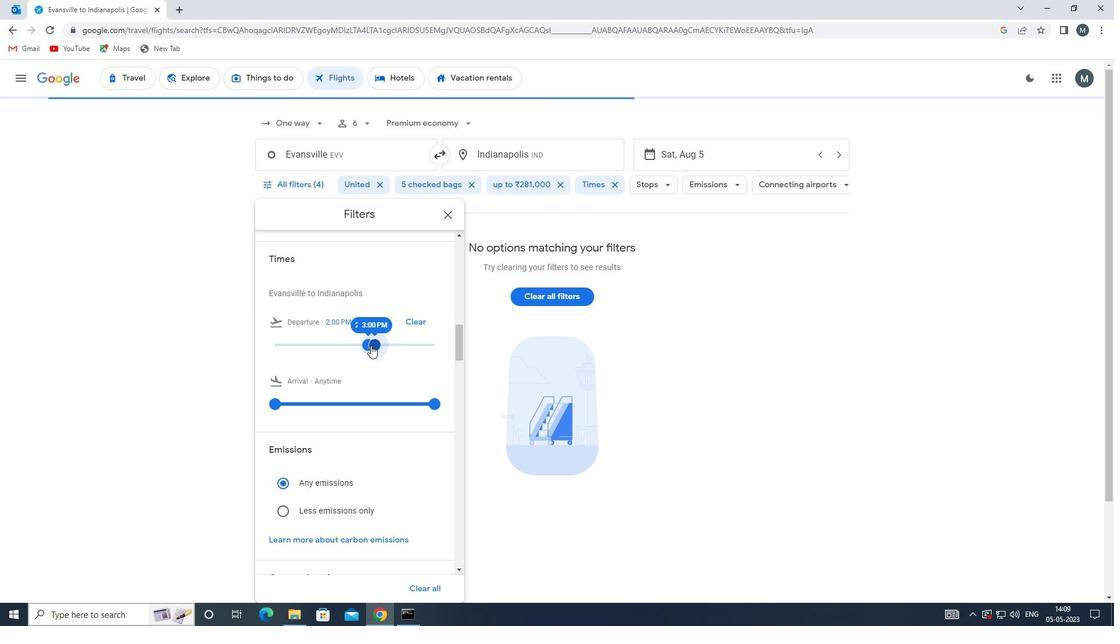 
Action: Mouse scrolled (370, 346) with delta (0, 0)
Screenshot: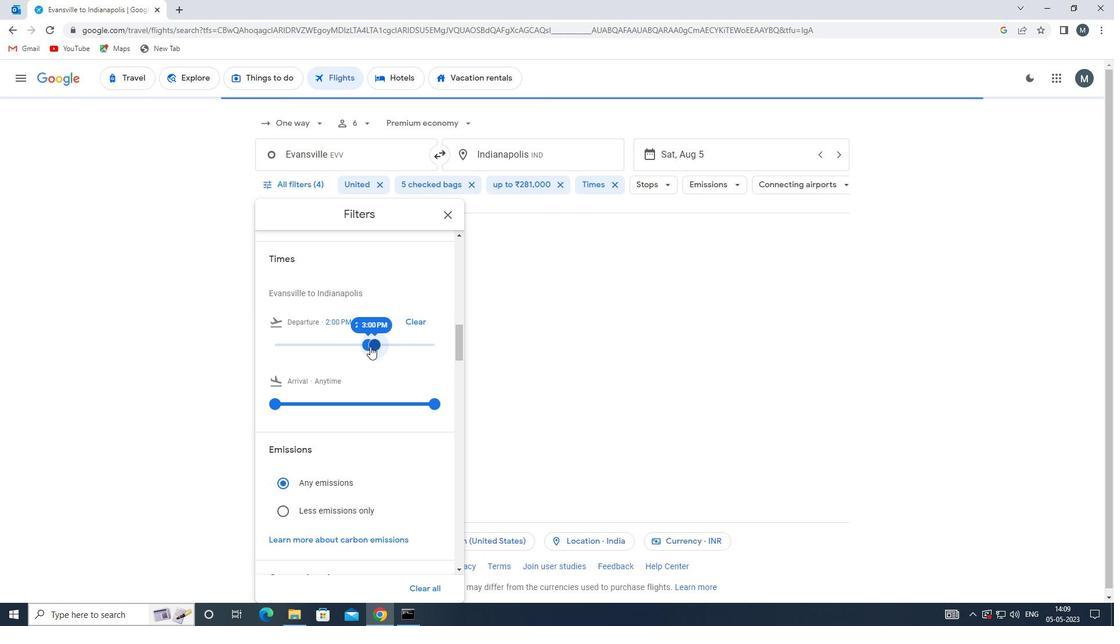 
Action: Mouse moved to (450, 217)
Screenshot: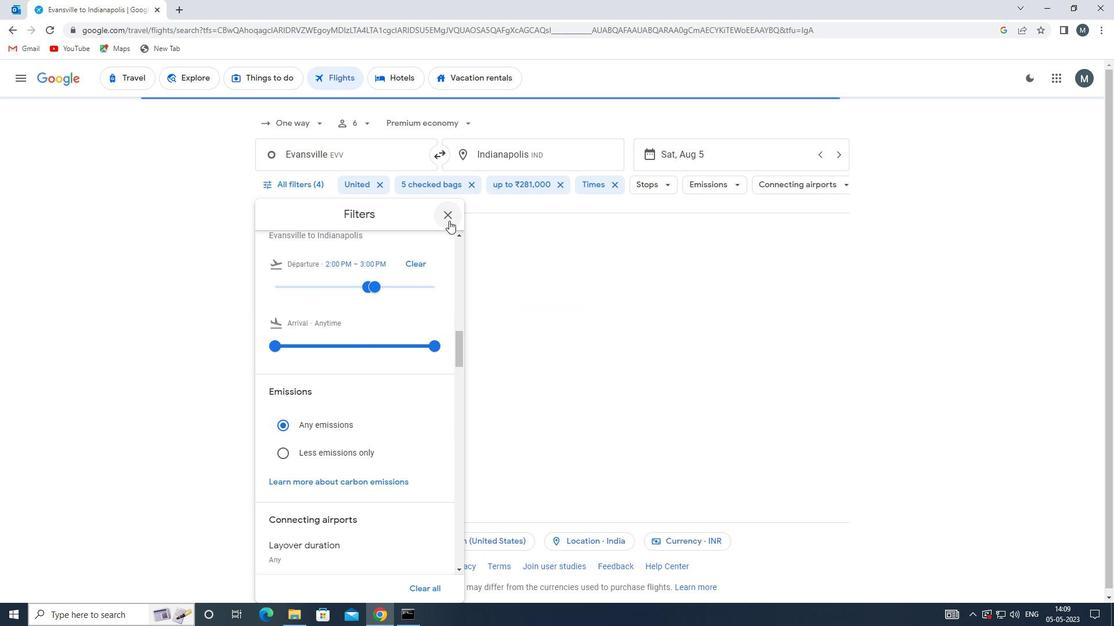 
Action: Mouse pressed left at (450, 217)
Screenshot: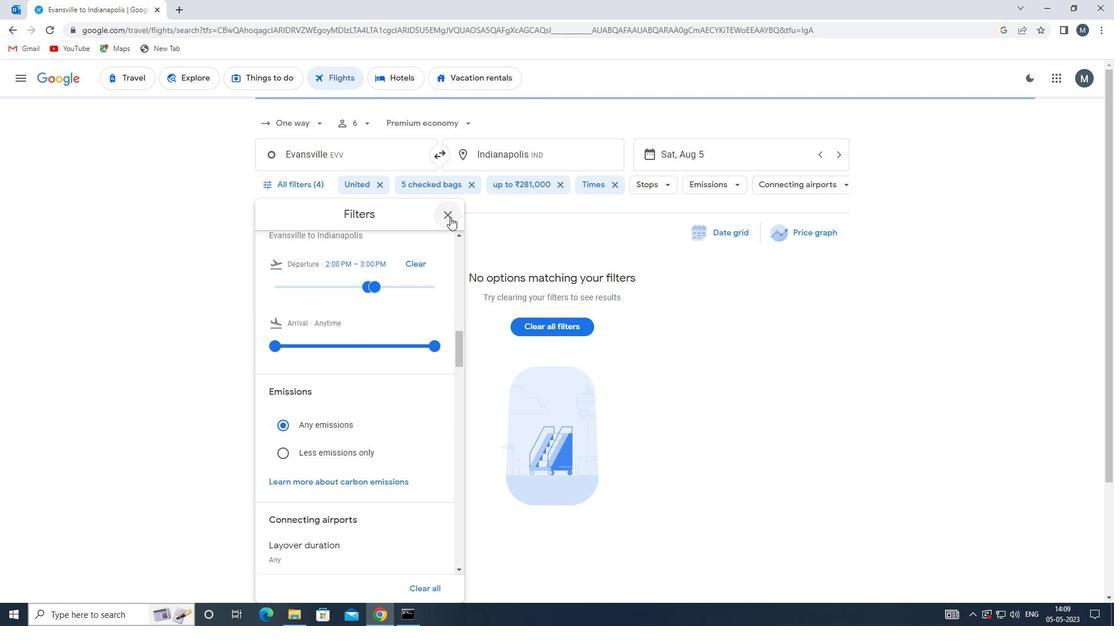 
